 Task: Start a Sprint called Sprint0000000011 in Scrum Project Project0000000004 in Jira. Start a Sprint called Sprint0000000012 in Scrum Project Project0000000004 in Jira. Create a Scrum Project Project0000000005 in Jira. Create a Scrum Project Project0000000006 in Jira. Add prateek.ku2001@gmail.com as Team Member of Scrum Project Project0000000005 in Jira
Action: Mouse moved to (988, 439)
Screenshot: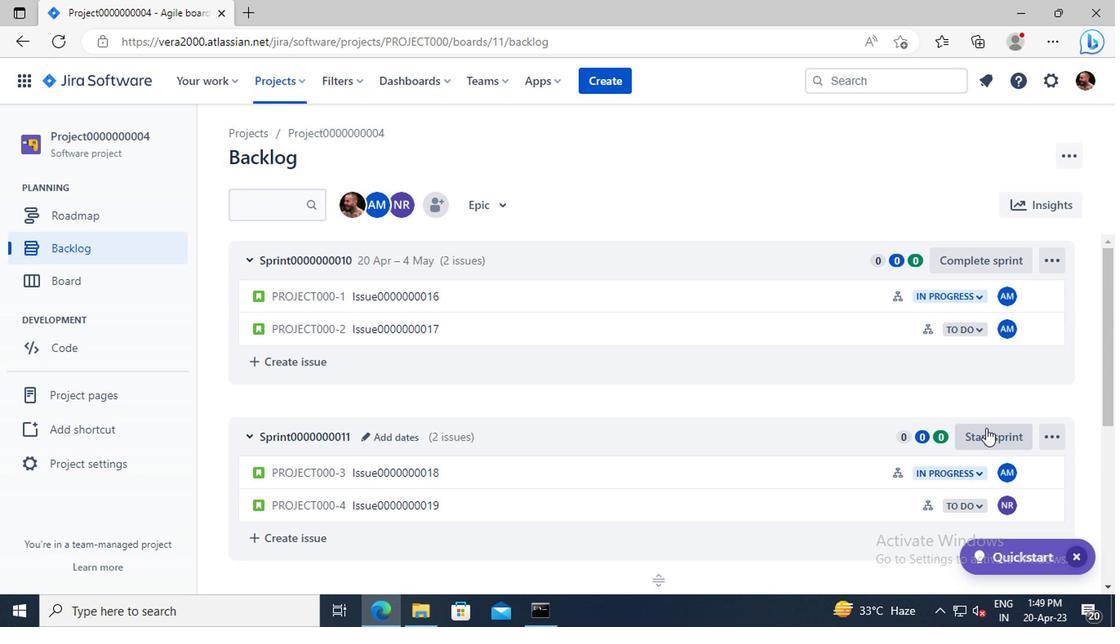 
Action: Mouse pressed left at (988, 439)
Screenshot: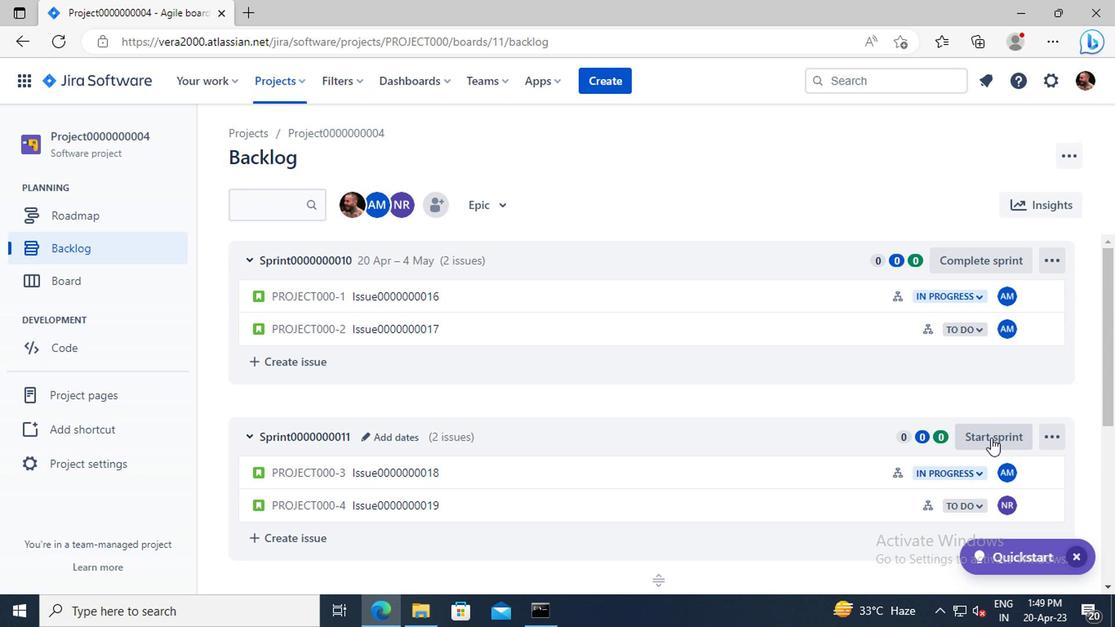 
Action: Mouse moved to (685, 421)
Screenshot: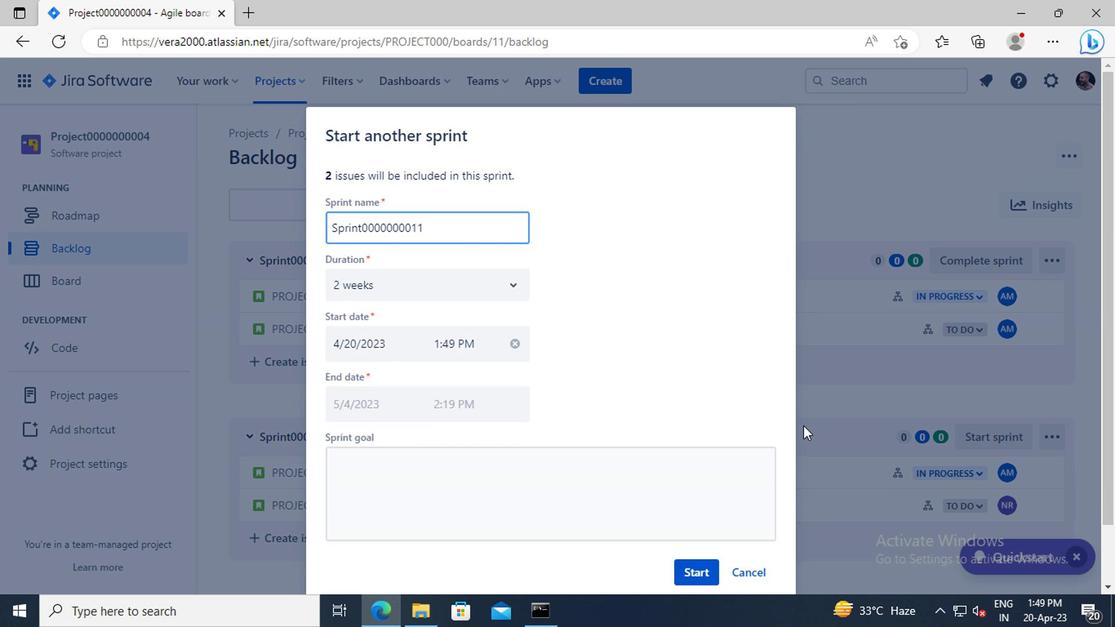
Action: Mouse scrolled (685, 420) with delta (0, -1)
Screenshot: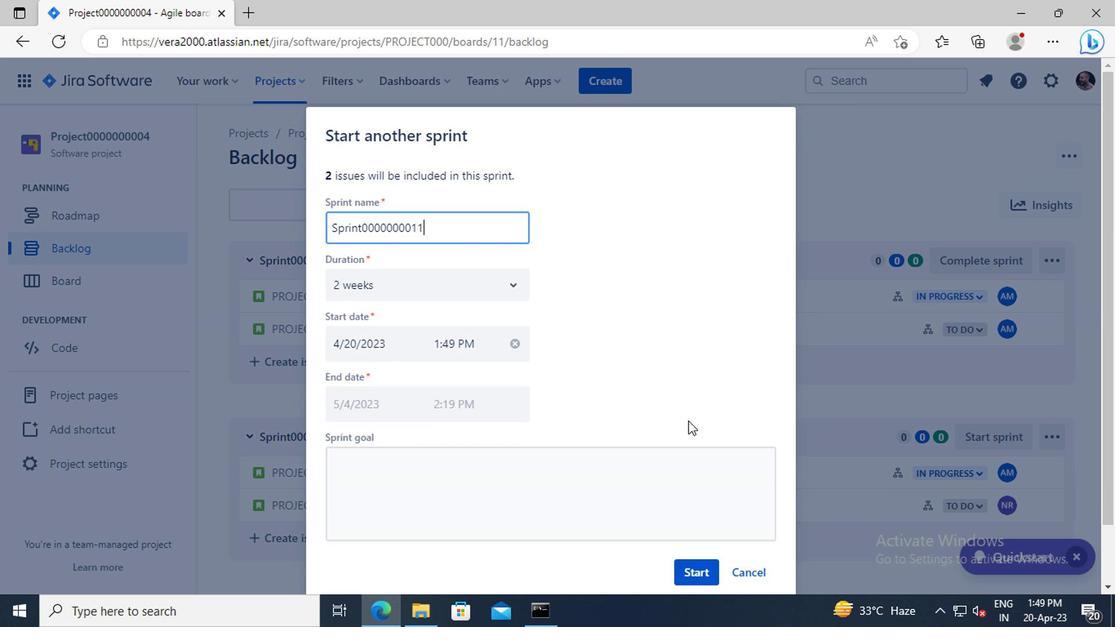
Action: Mouse moved to (704, 504)
Screenshot: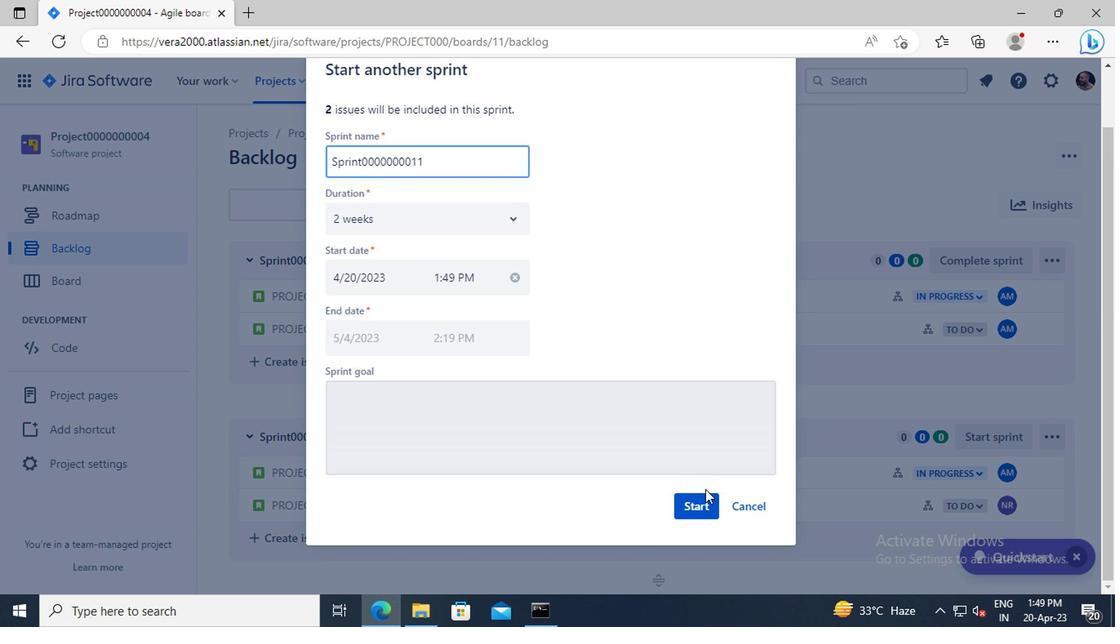 
Action: Mouse pressed left at (704, 504)
Screenshot: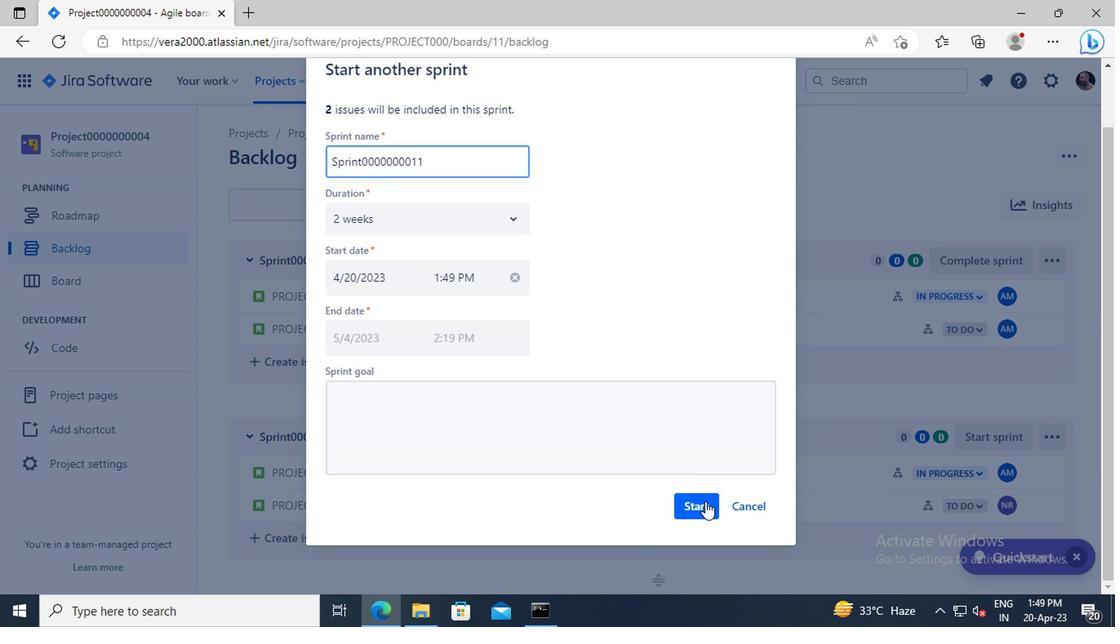 
Action: Mouse moved to (103, 245)
Screenshot: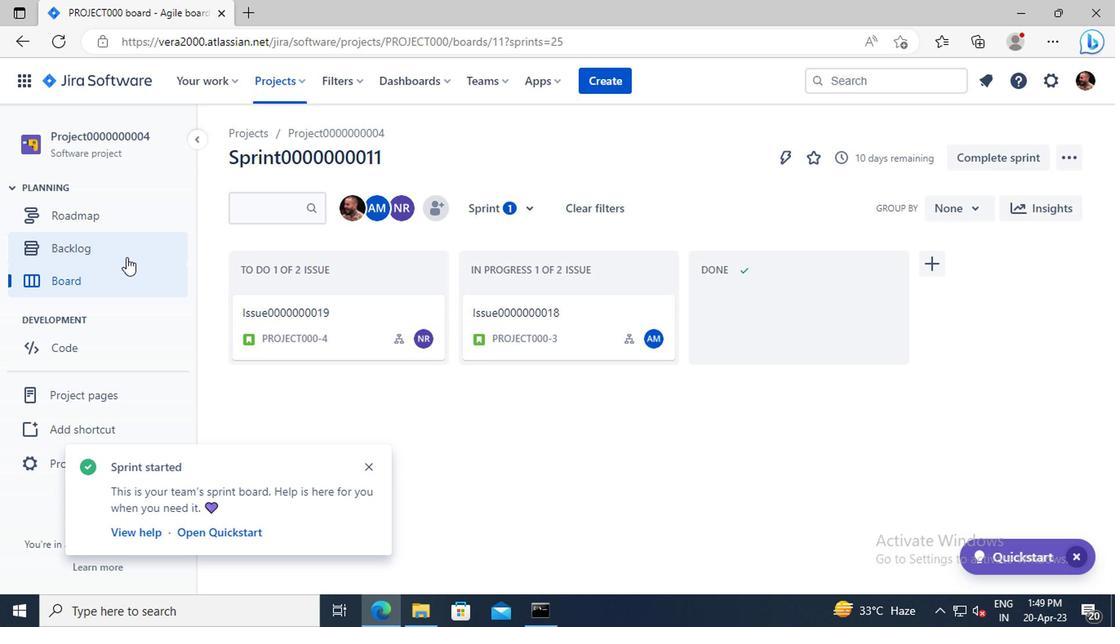 
Action: Mouse pressed left at (103, 245)
Screenshot: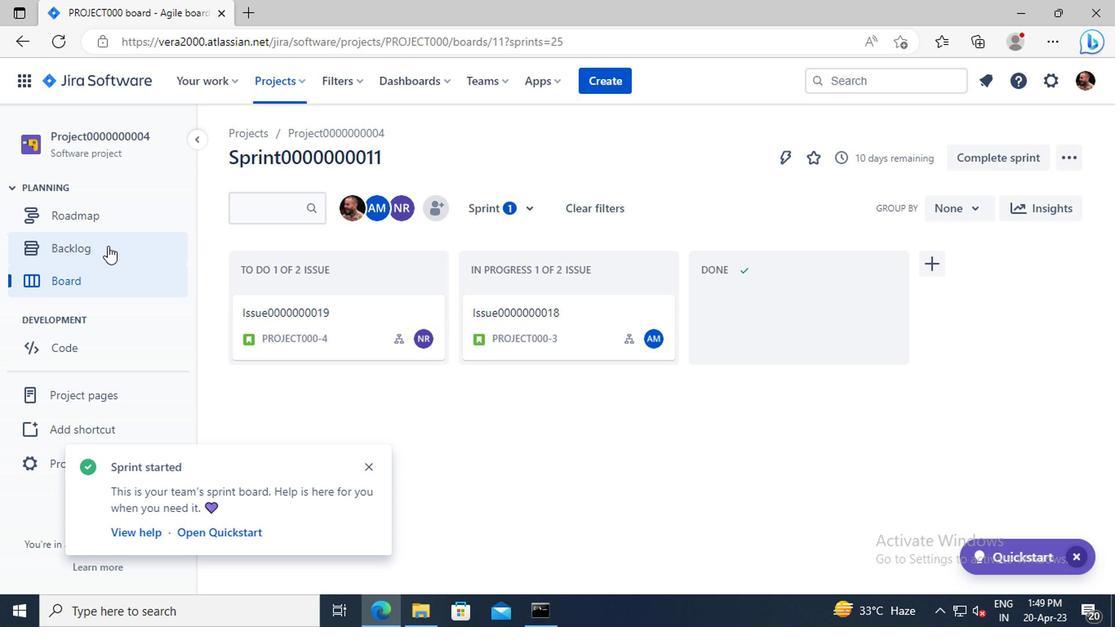 
Action: Mouse moved to (539, 301)
Screenshot: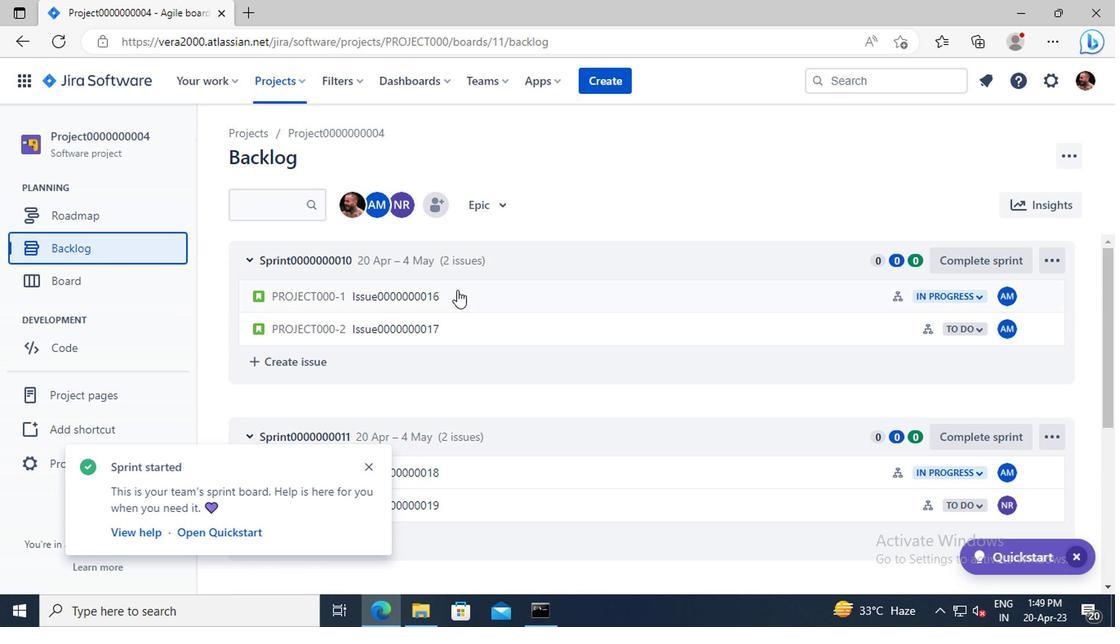 
Action: Mouse scrolled (539, 300) with delta (0, -1)
Screenshot: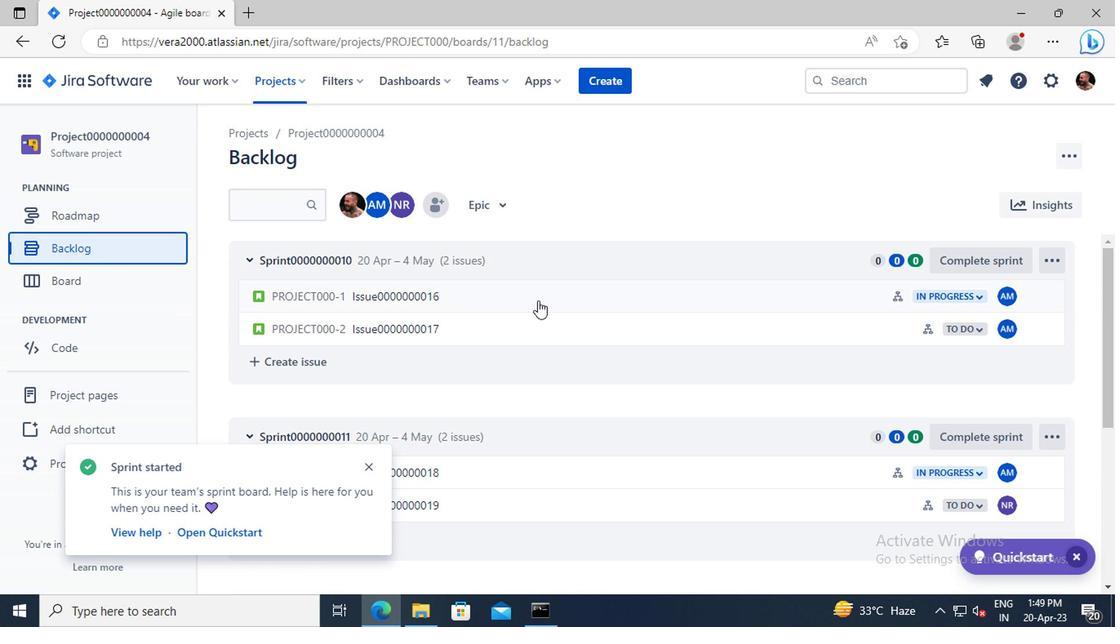 
Action: Mouse scrolled (539, 300) with delta (0, -1)
Screenshot: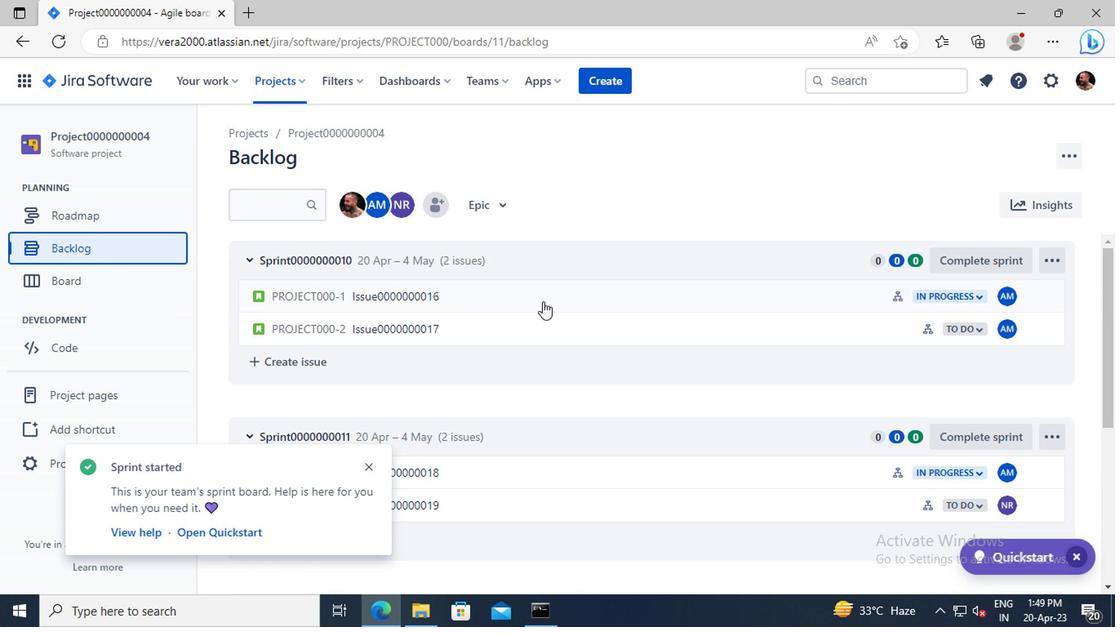 
Action: Mouse scrolled (539, 300) with delta (0, -1)
Screenshot: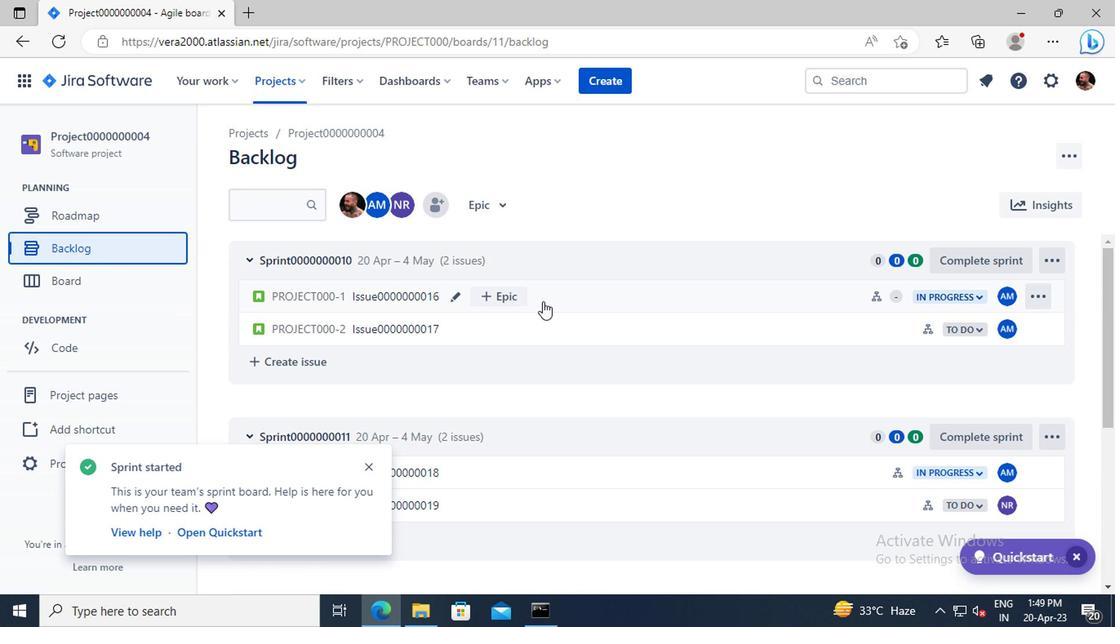
Action: Mouse scrolled (539, 300) with delta (0, -1)
Screenshot: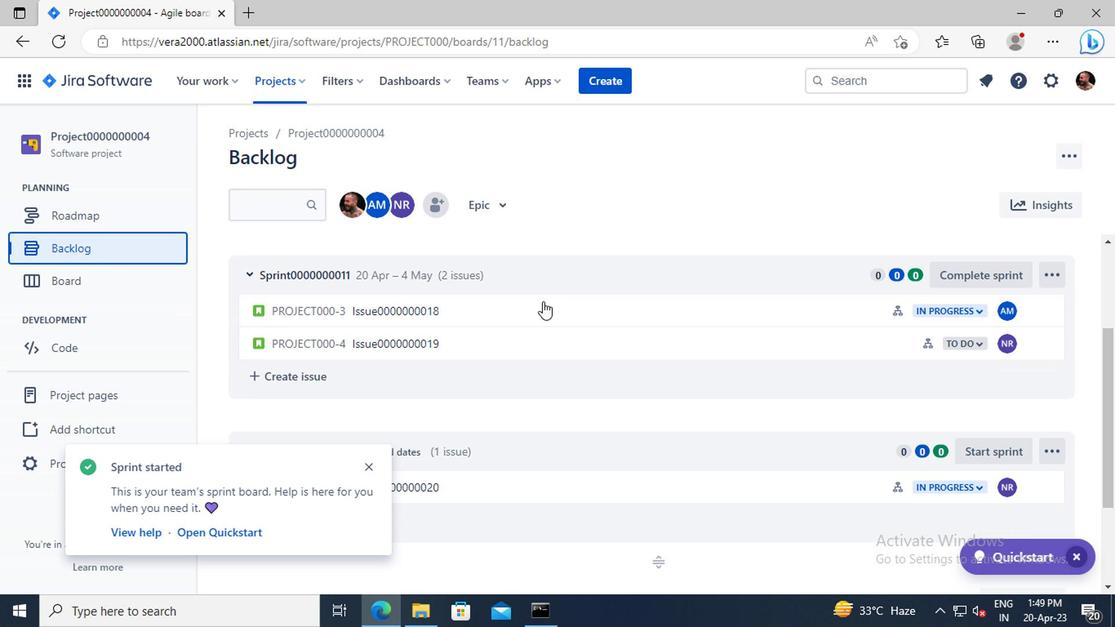 
Action: Mouse moved to (978, 395)
Screenshot: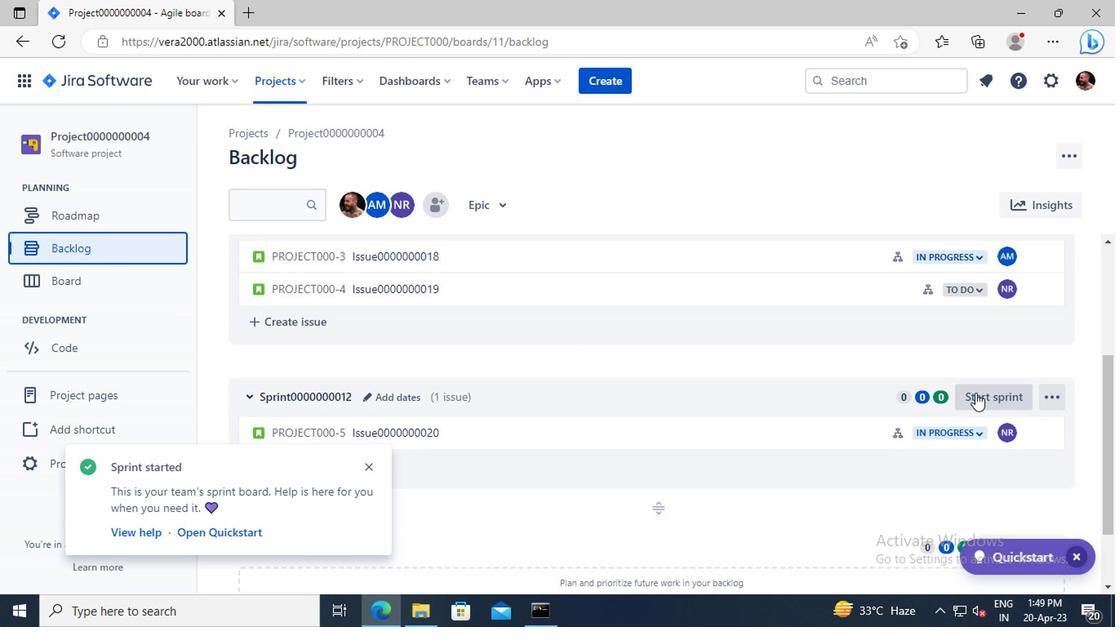 
Action: Mouse pressed left at (978, 395)
Screenshot: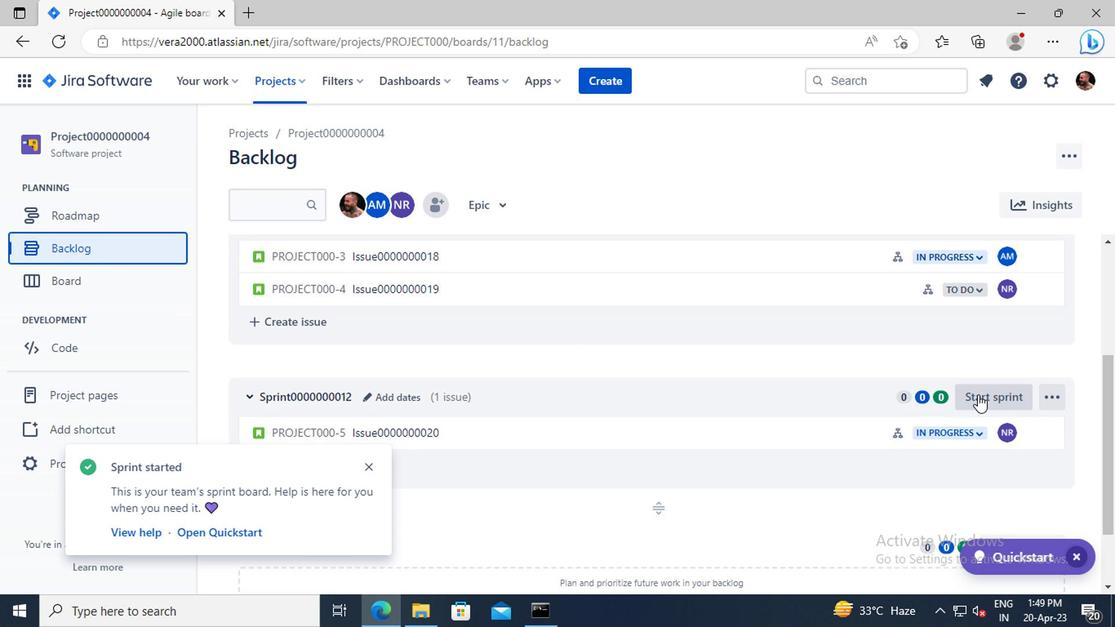 
Action: Mouse moved to (697, 363)
Screenshot: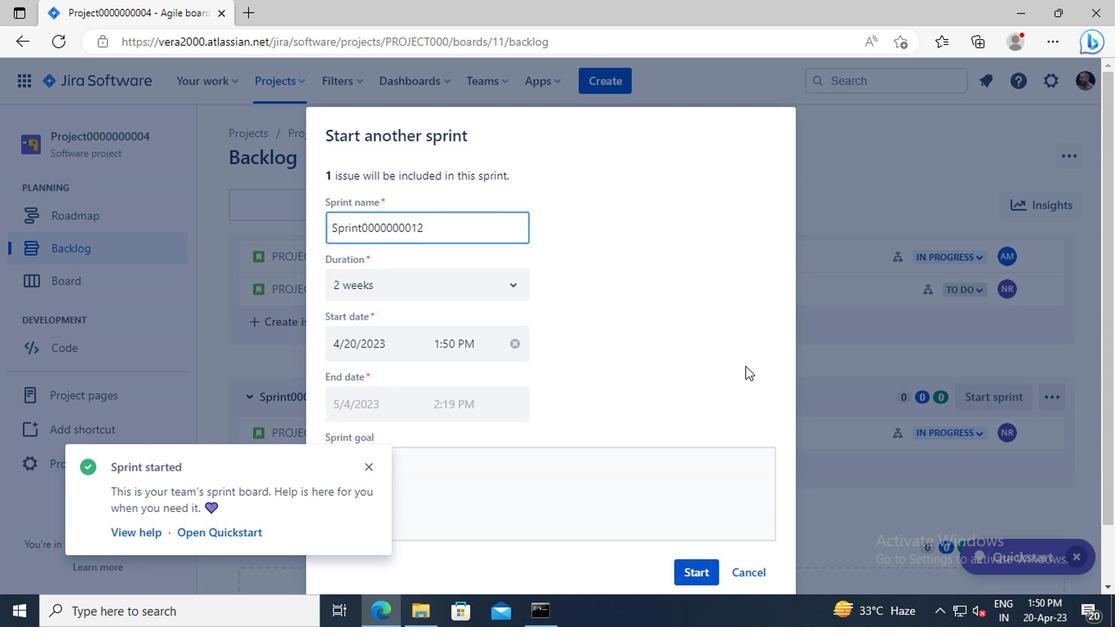 
Action: Mouse scrolled (697, 363) with delta (0, 0)
Screenshot: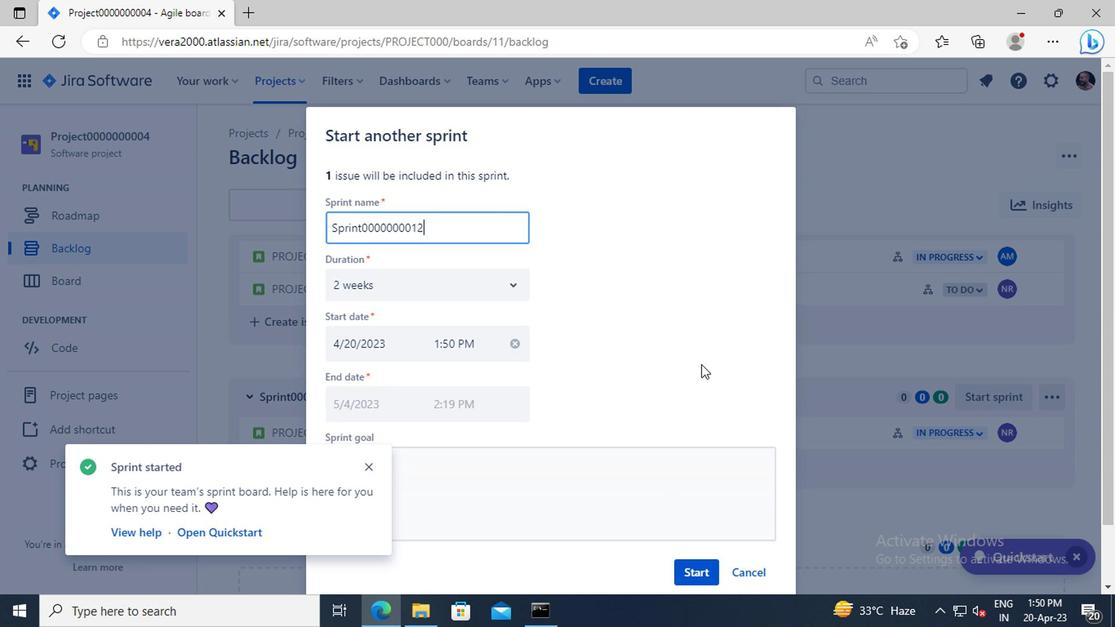 
Action: Mouse moved to (700, 507)
Screenshot: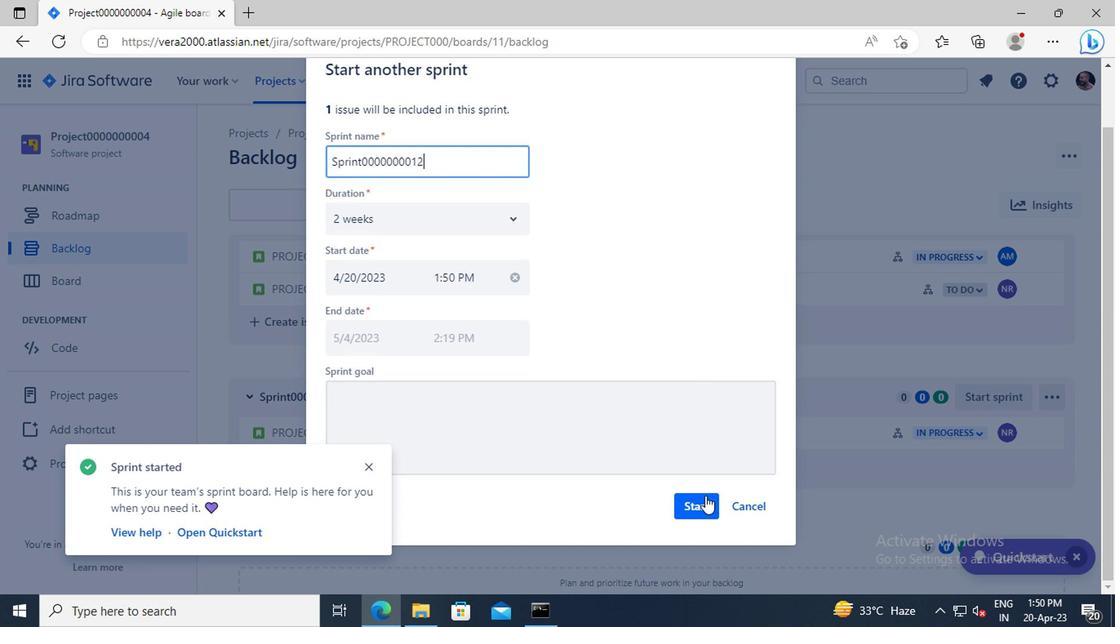 
Action: Mouse pressed left at (700, 507)
Screenshot: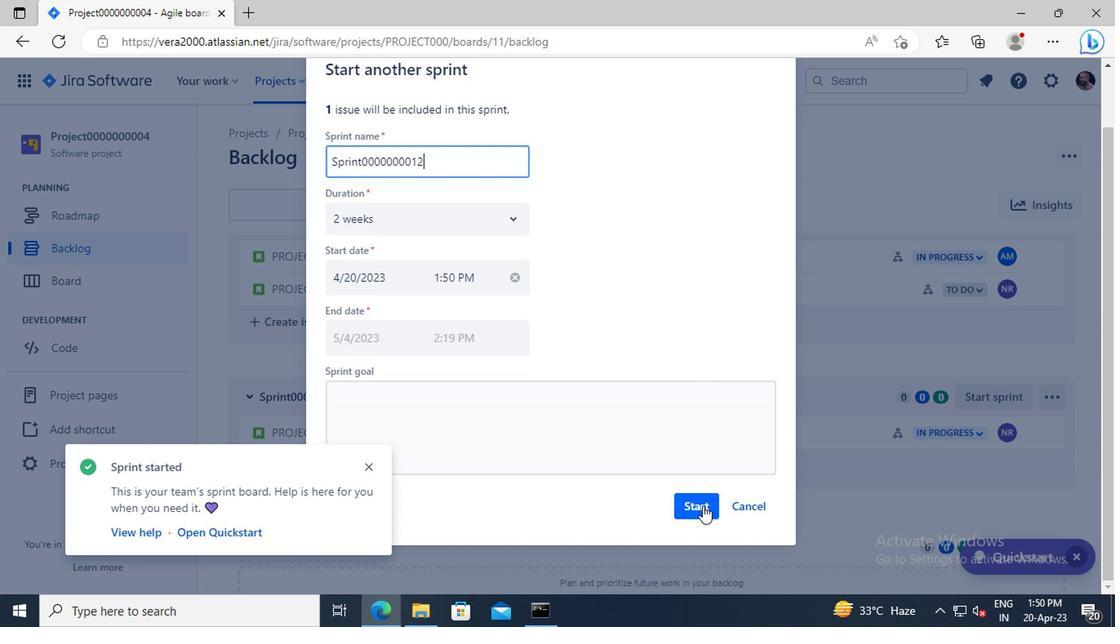 
Action: Mouse moved to (282, 79)
Screenshot: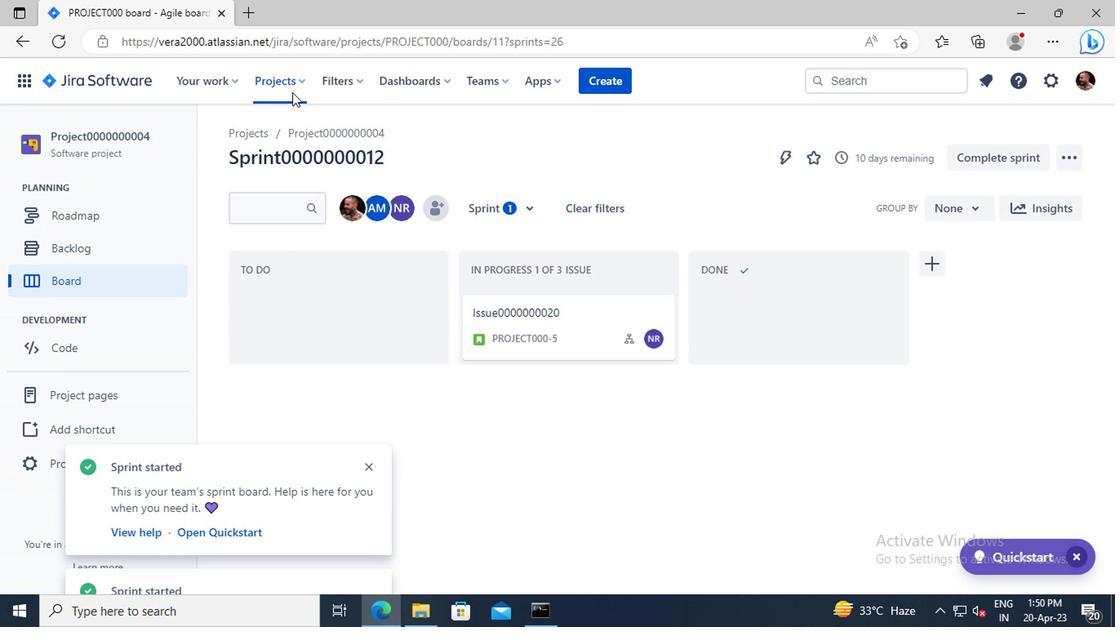 
Action: Mouse pressed left at (282, 79)
Screenshot: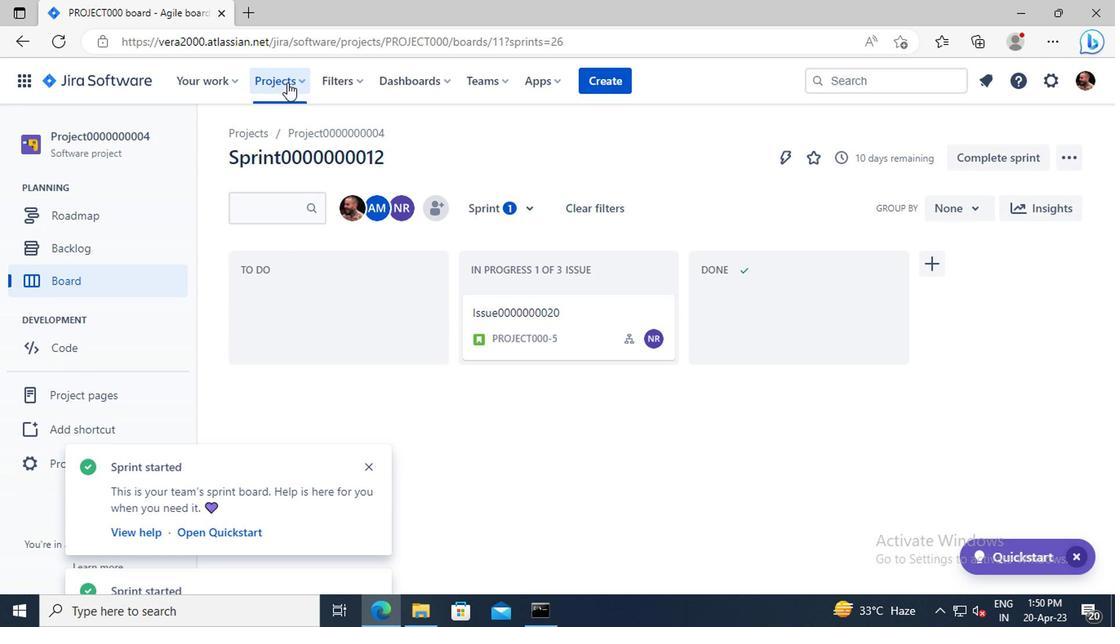 
Action: Mouse moved to (314, 364)
Screenshot: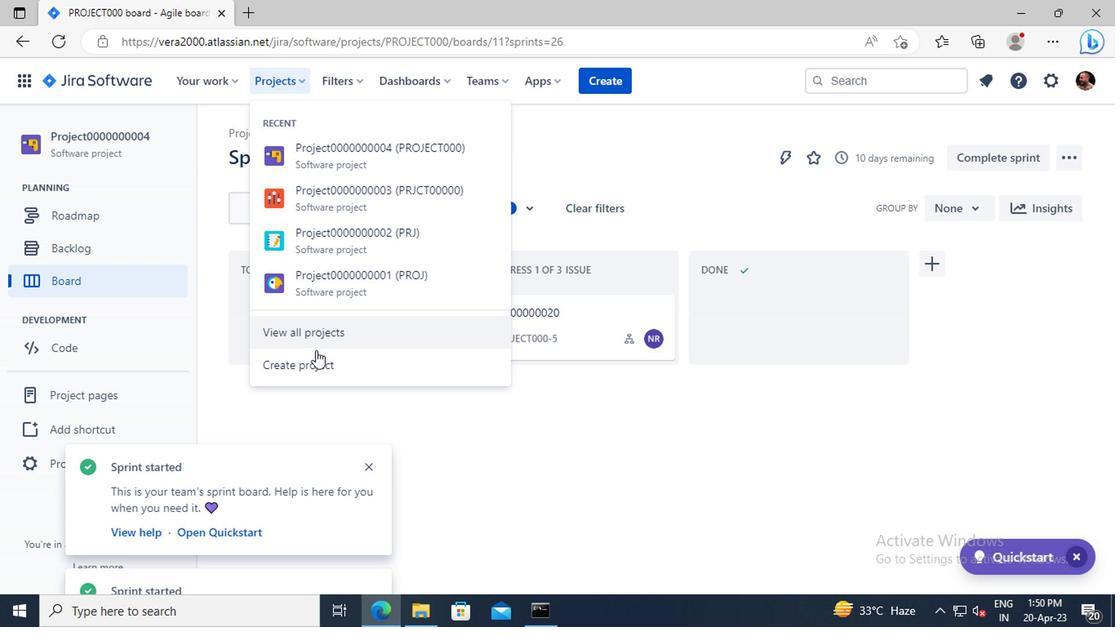 
Action: Mouse pressed left at (314, 364)
Screenshot: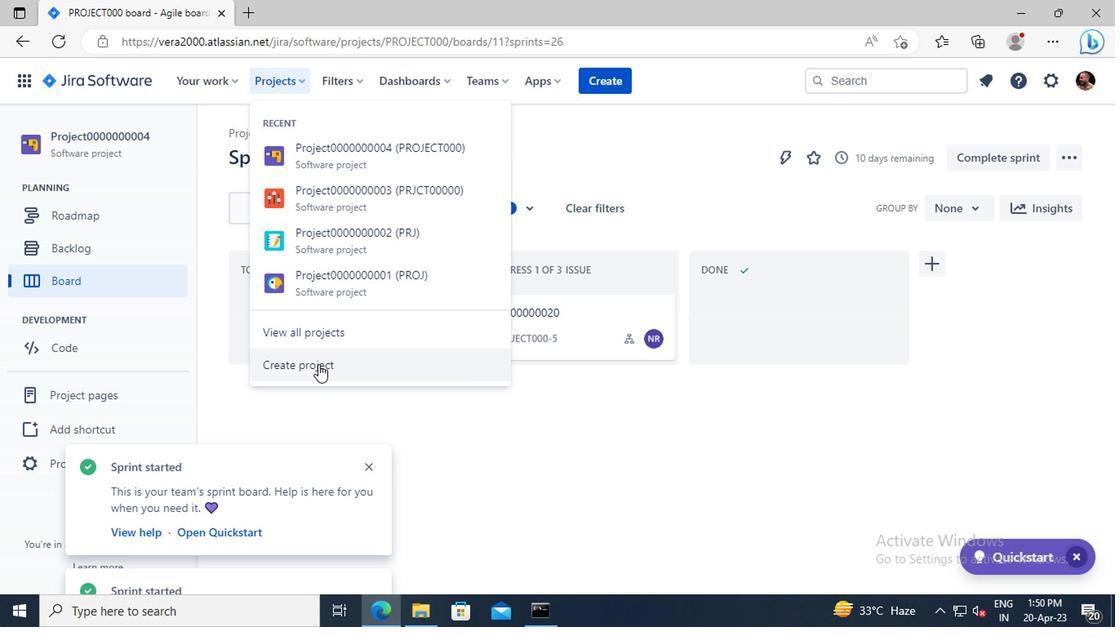 
Action: Mouse moved to (470, 408)
Screenshot: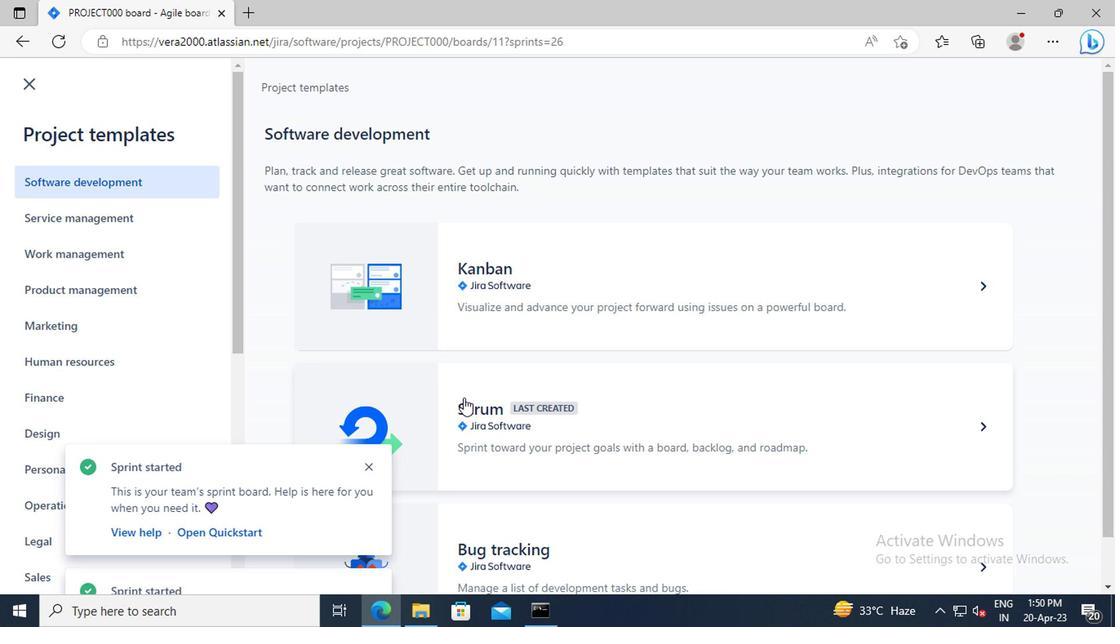 
Action: Mouse pressed left at (470, 408)
Screenshot: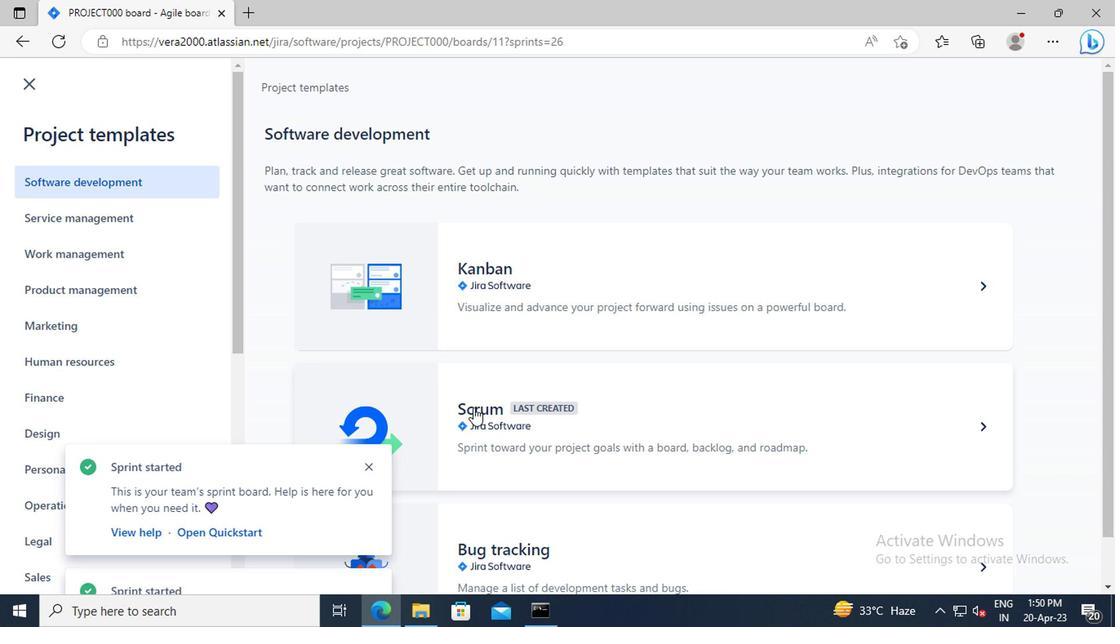 
Action: Mouse moved to (966, 552)
Screenshot: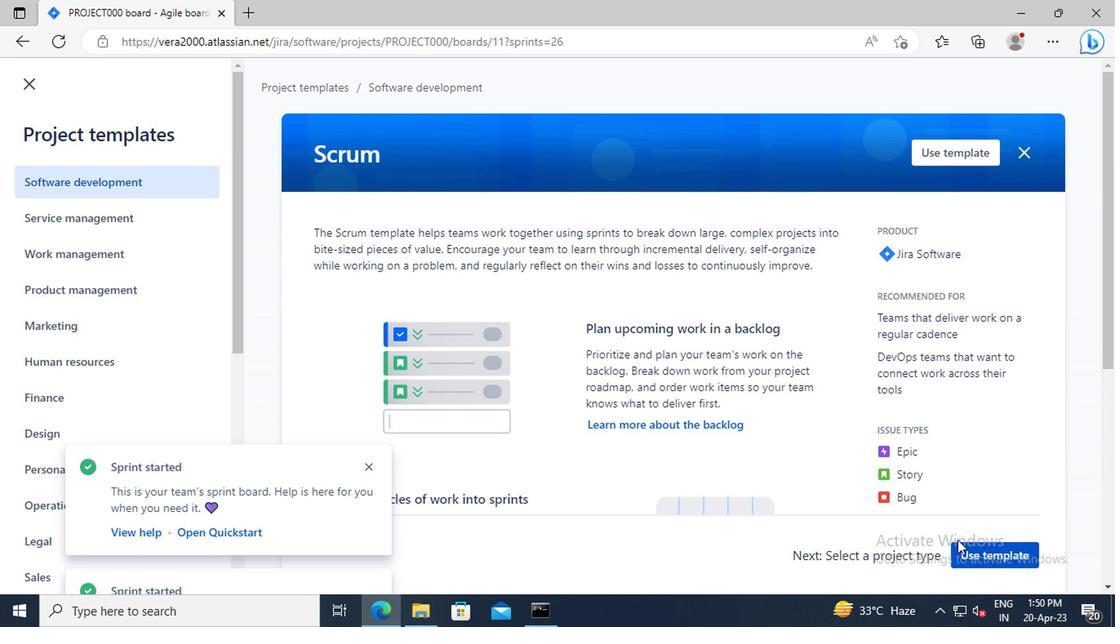 
Action: Mouse pressed left at (966, 552)
Screenshot: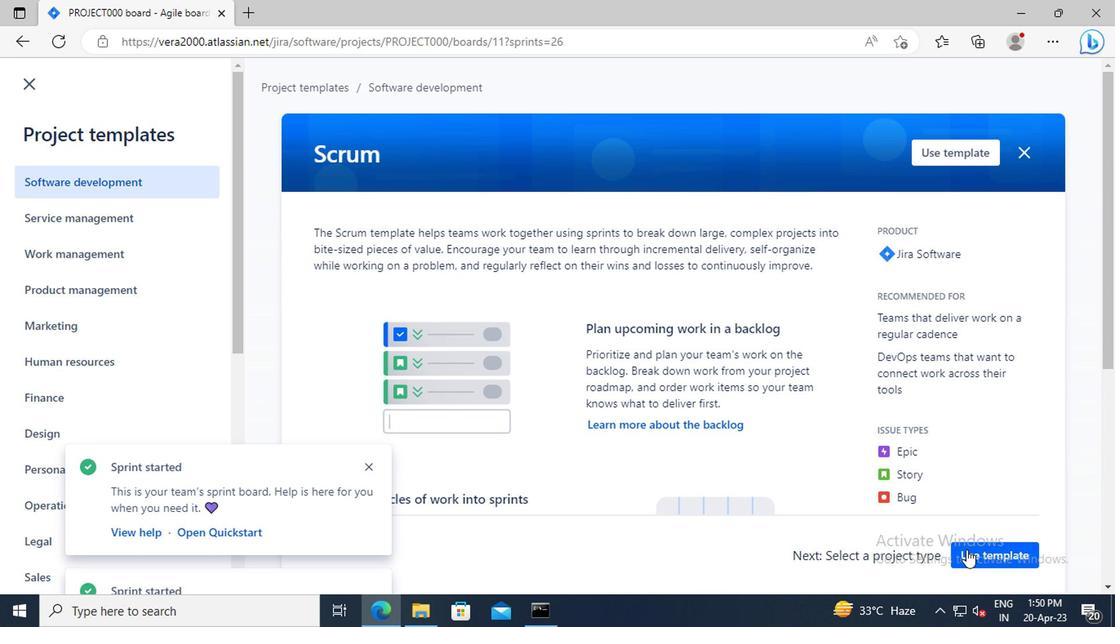 
Action: Mouse moved to (425, 540)
Screenshot: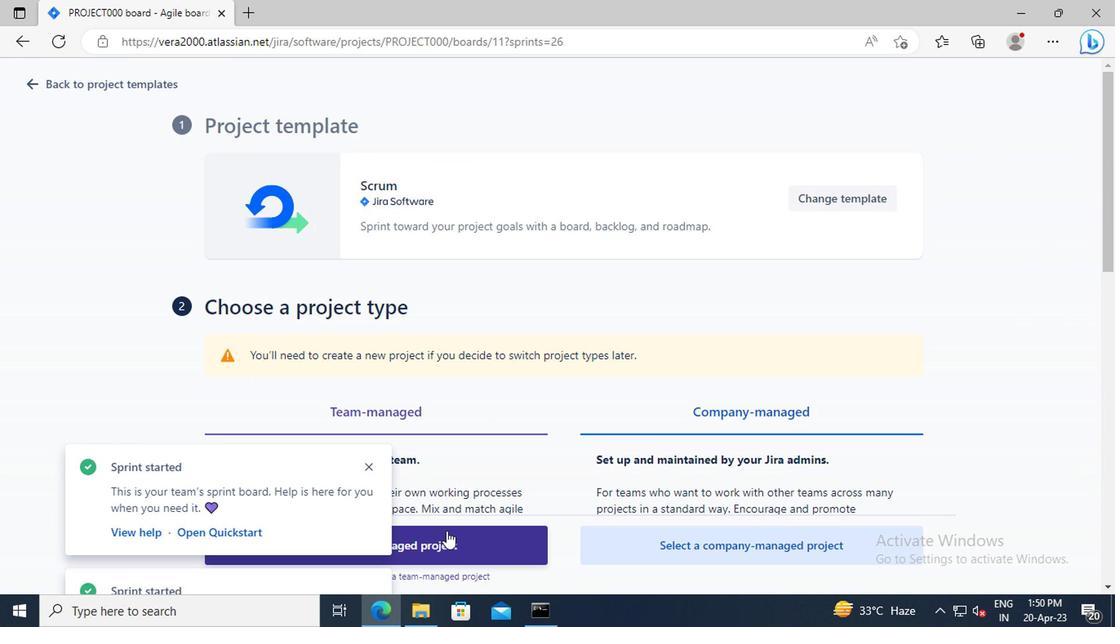 
Action: Mouse pressed left at (425, 540)
Screenshot: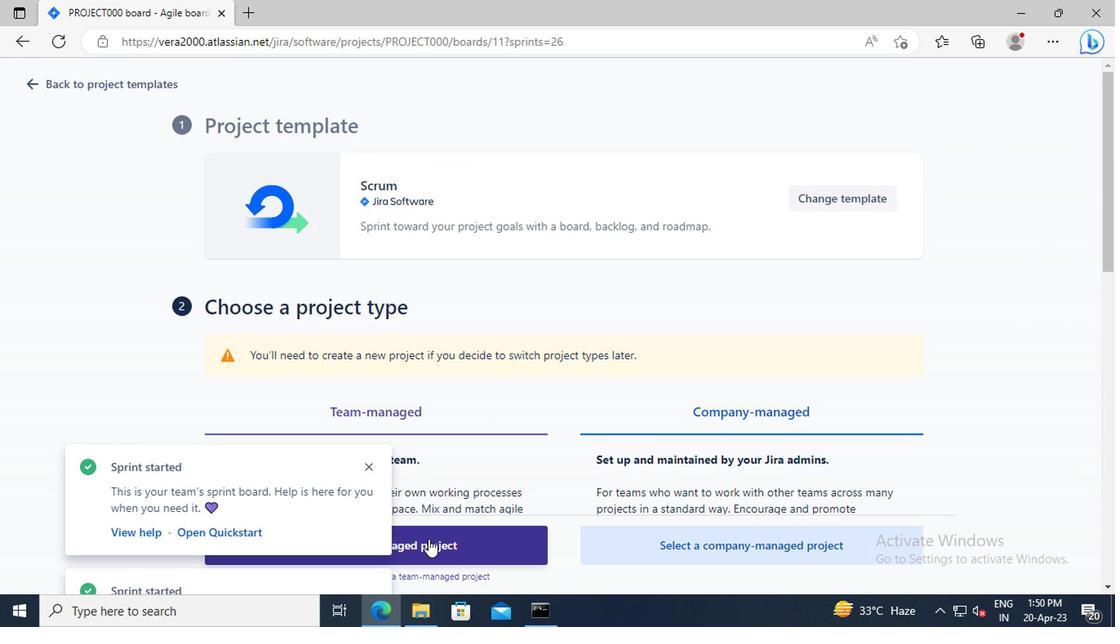 
Action: Mouse moved to (268, 256)
Screenshot: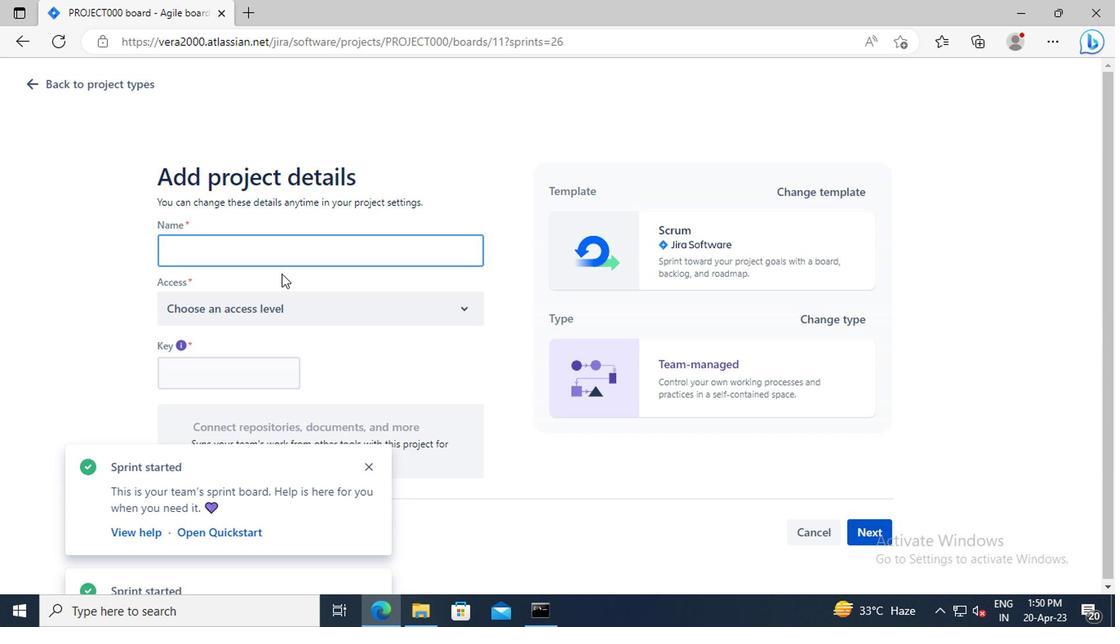 
Action: Mouse pressed left at (268, 256)
Screenshot: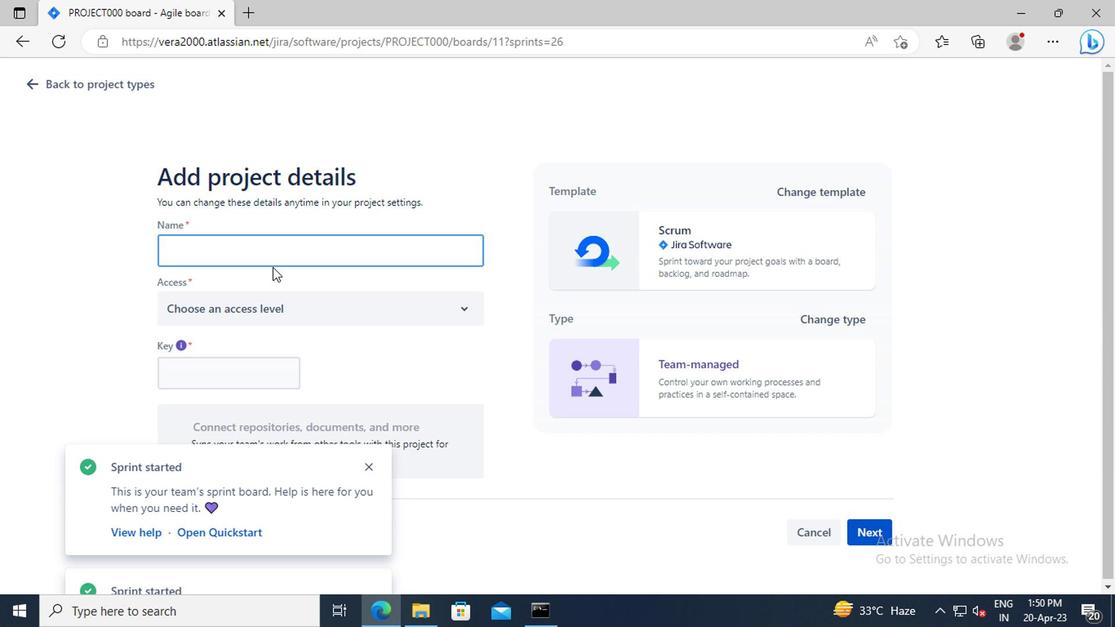 
Action: Key pressed <Key.shift>P
Screenshot: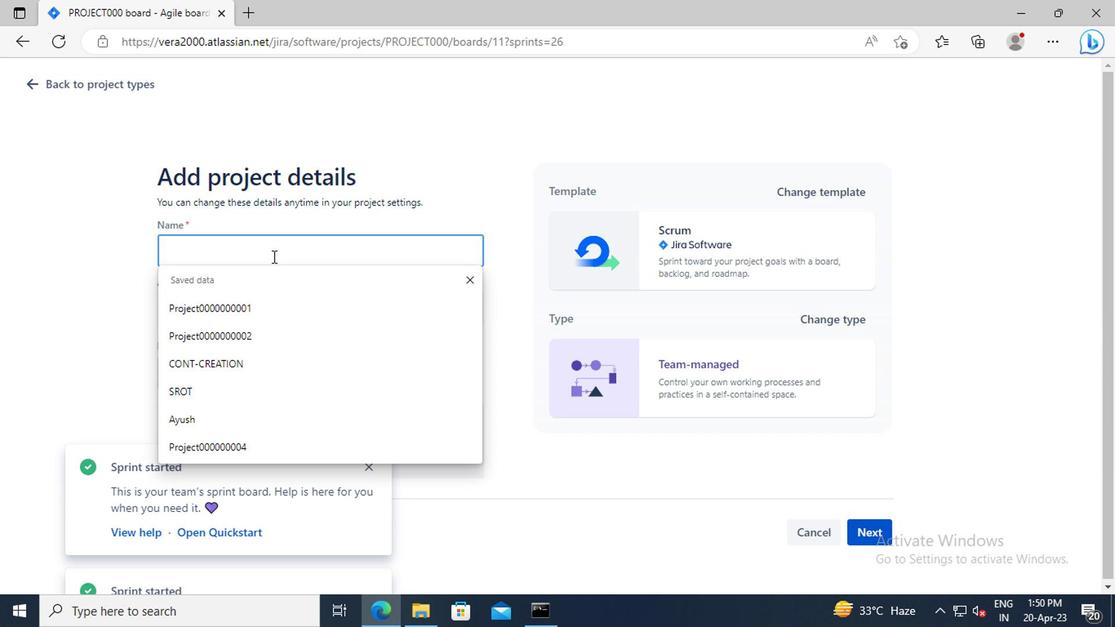 
Action: Mouse moved to (268, 255)
Screenshot: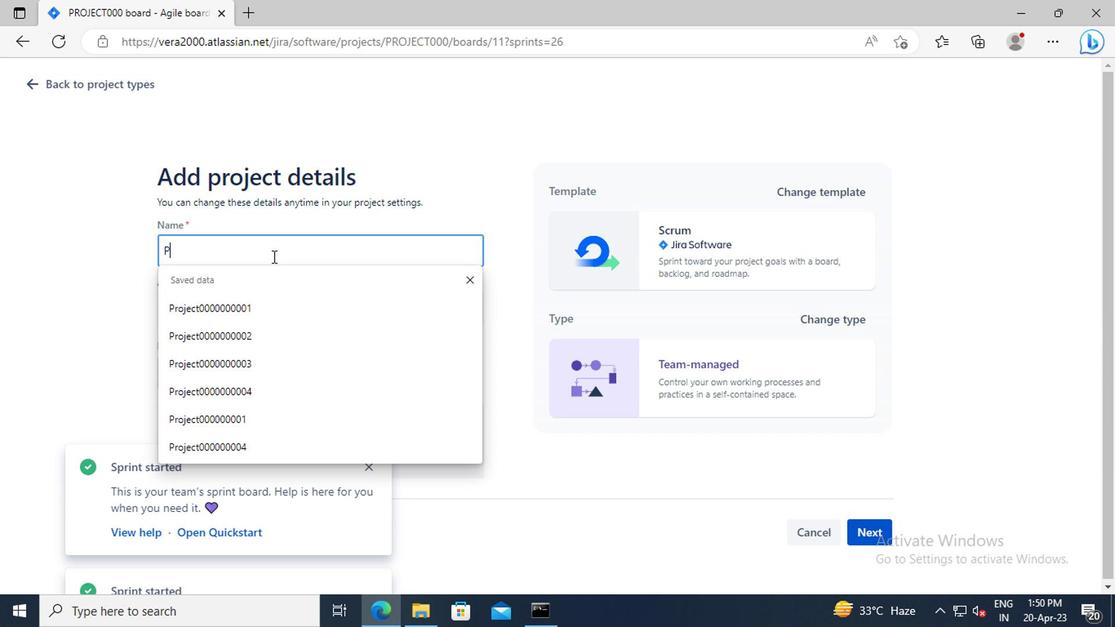 
Action: Key pressed ROJECT0000000005
Screenshot: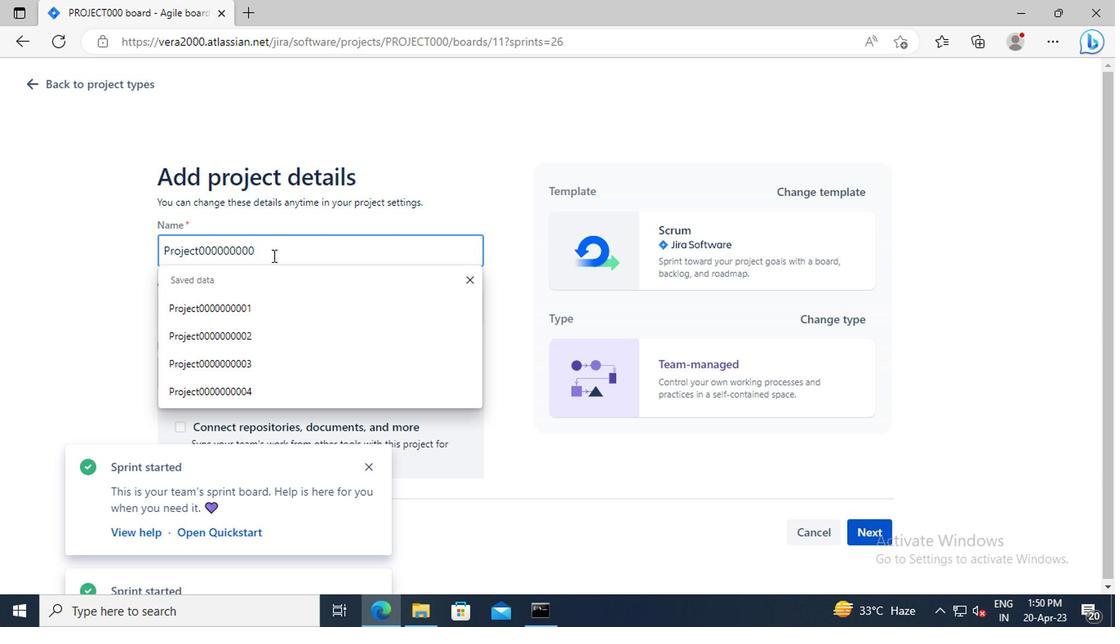 
Action: Mouse moved to (254, 301)
Screenshot: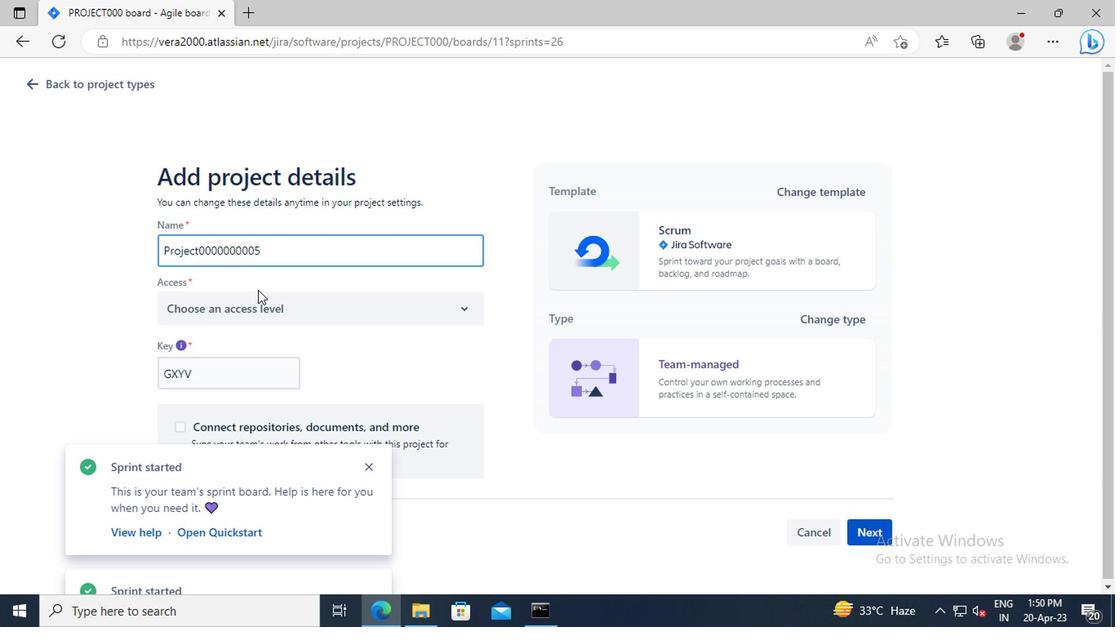 
Action: Mouse pressed left at (254, 301)
Screenshot: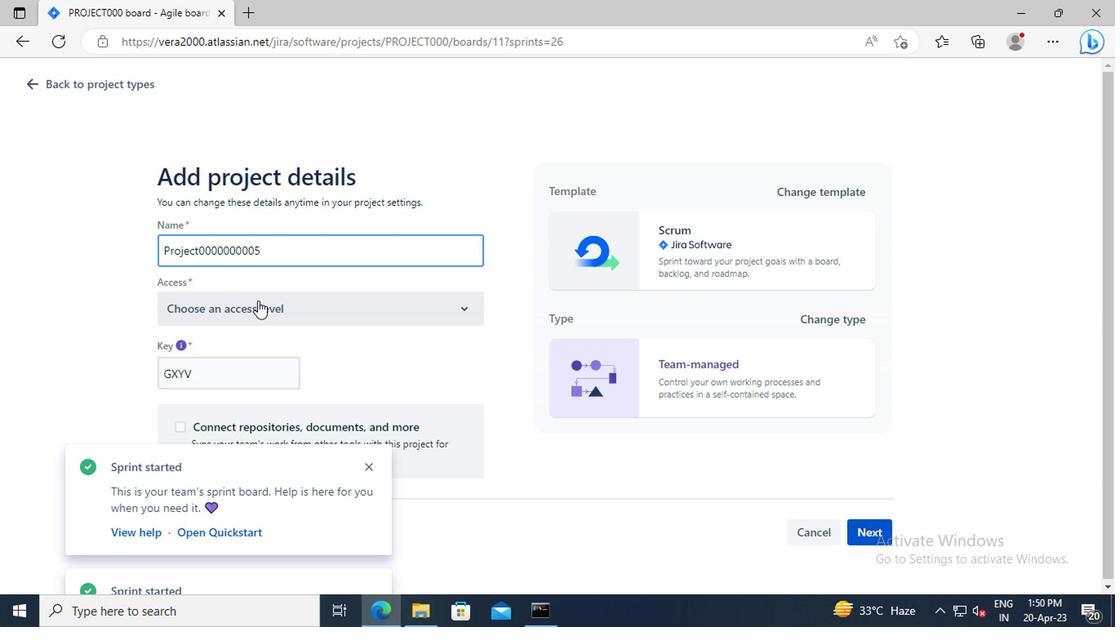 
Action: Mouse moved to (262, 357)
Screenshot: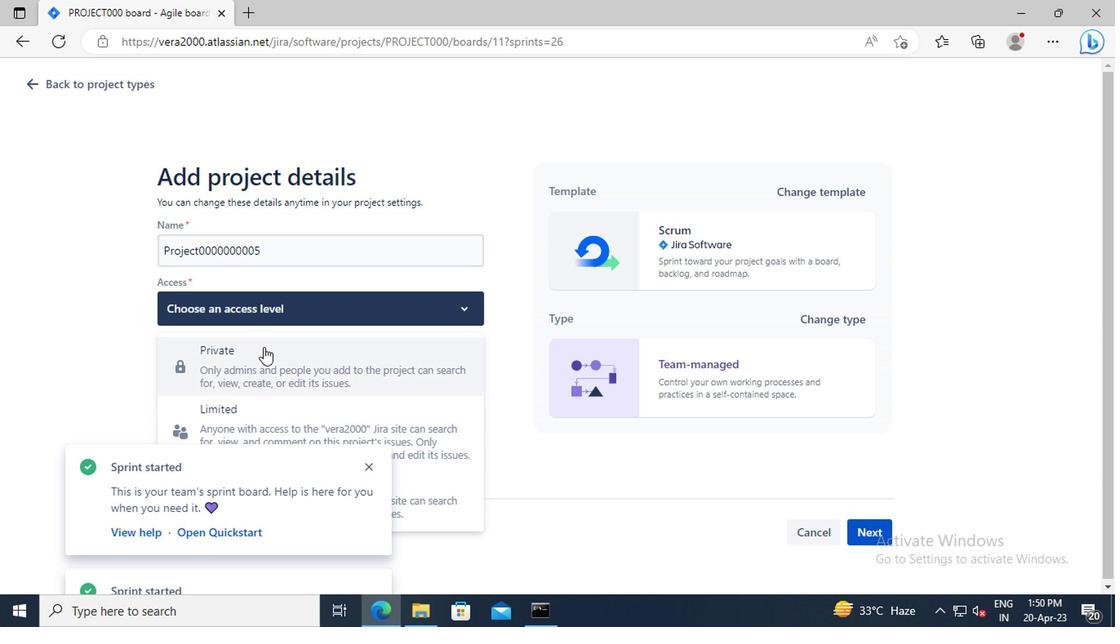 
Action: Mouse pressed left at (262, 357)
Screenshot: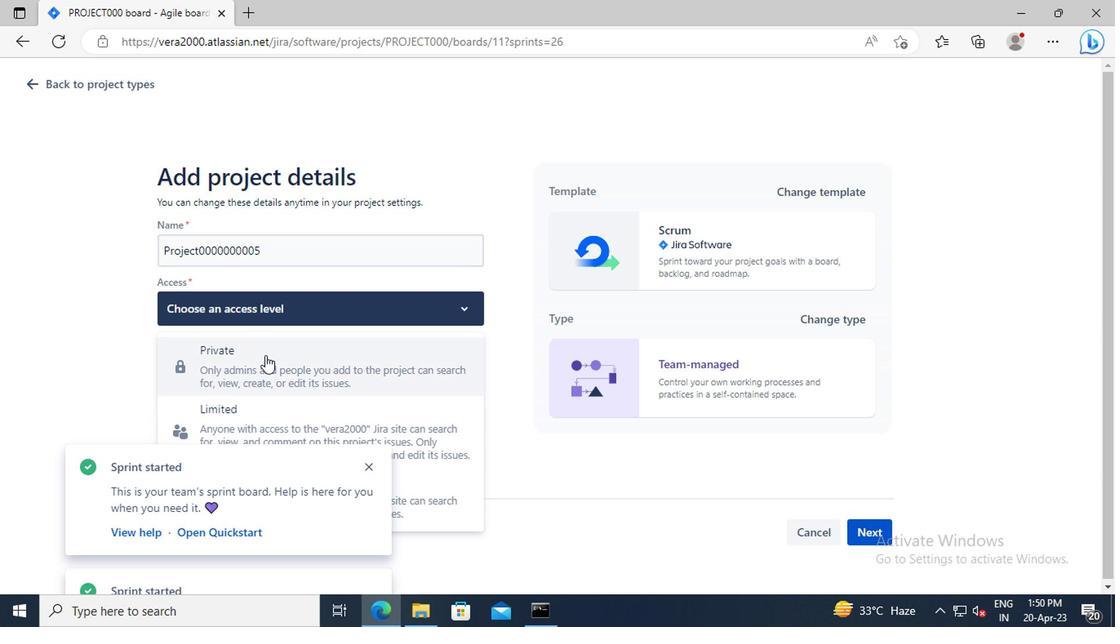 
Action: Mouse moved to (861, 526)
Screenshot: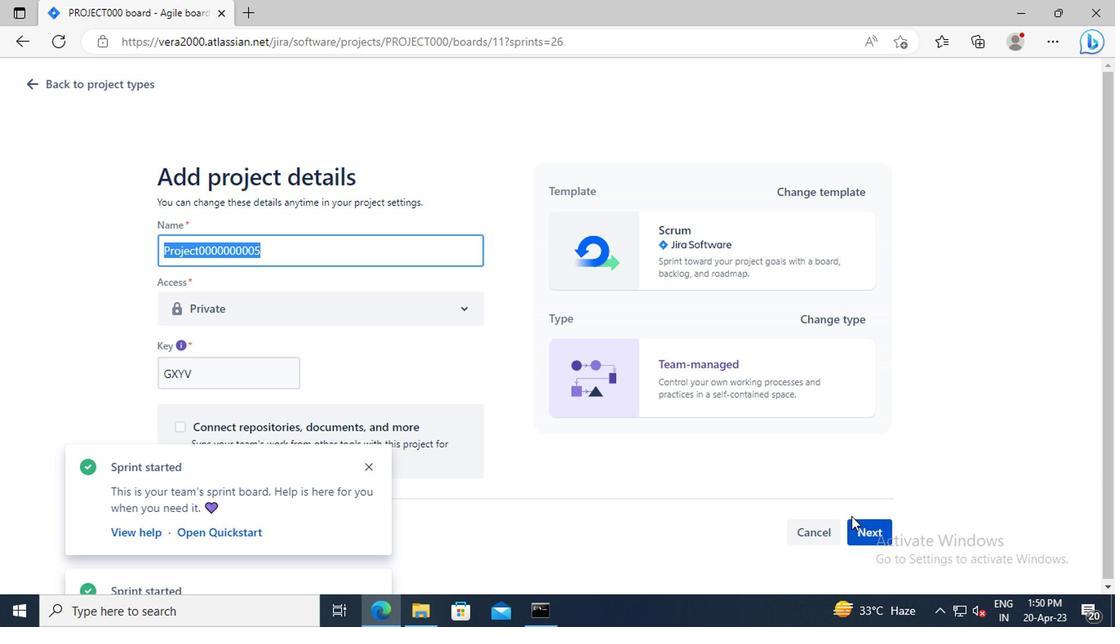 
Action: Mouse pressed left at (861, 526)
Screenshot: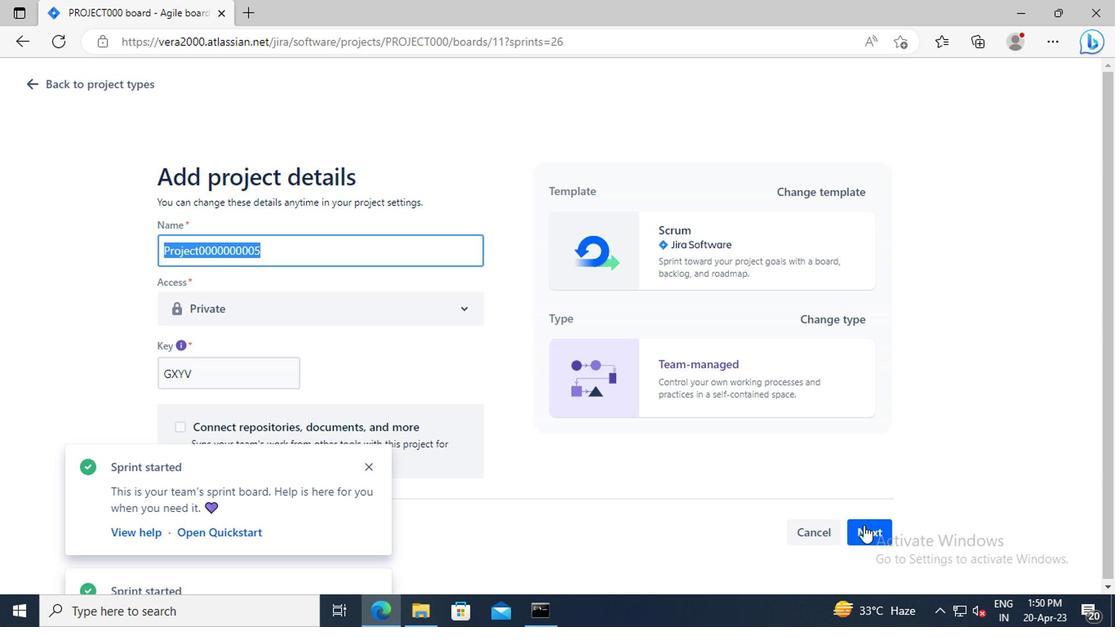 
Action: Mouse moved to (743, 430)
Screenshot: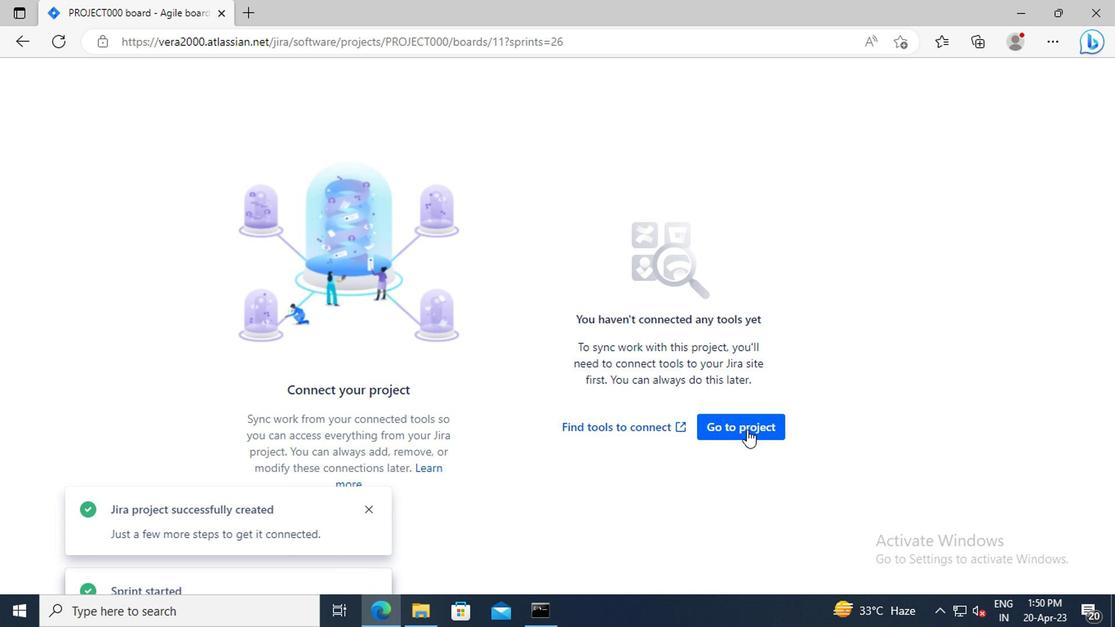 
Action: Mouse pressed left at (743, 430)
Screenshot: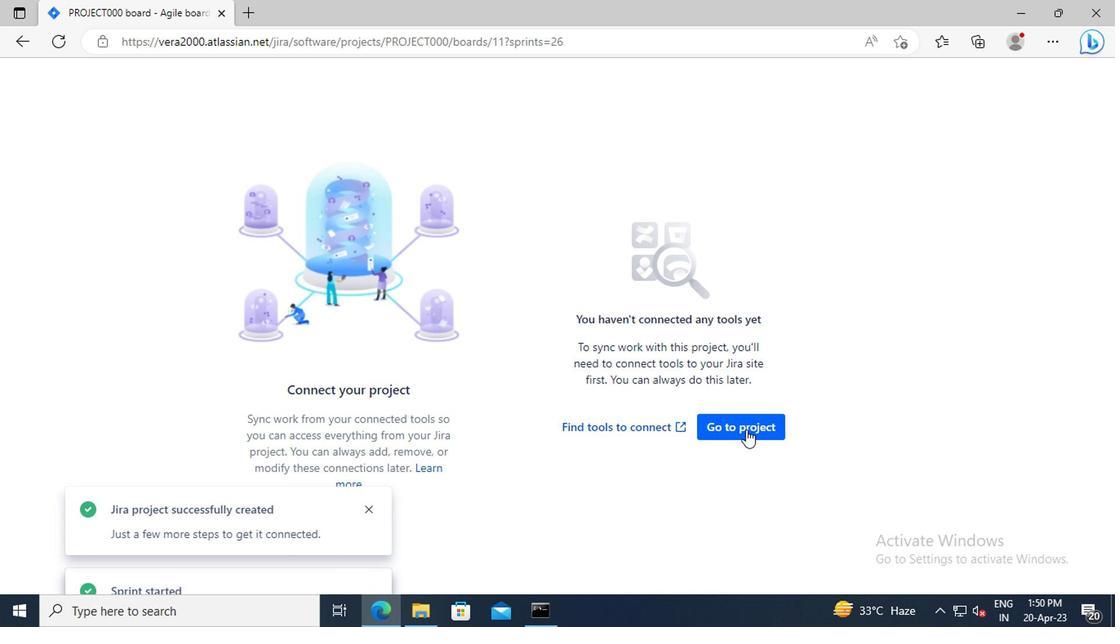
Action: Mouse moved to (289, 77)
Screenshot: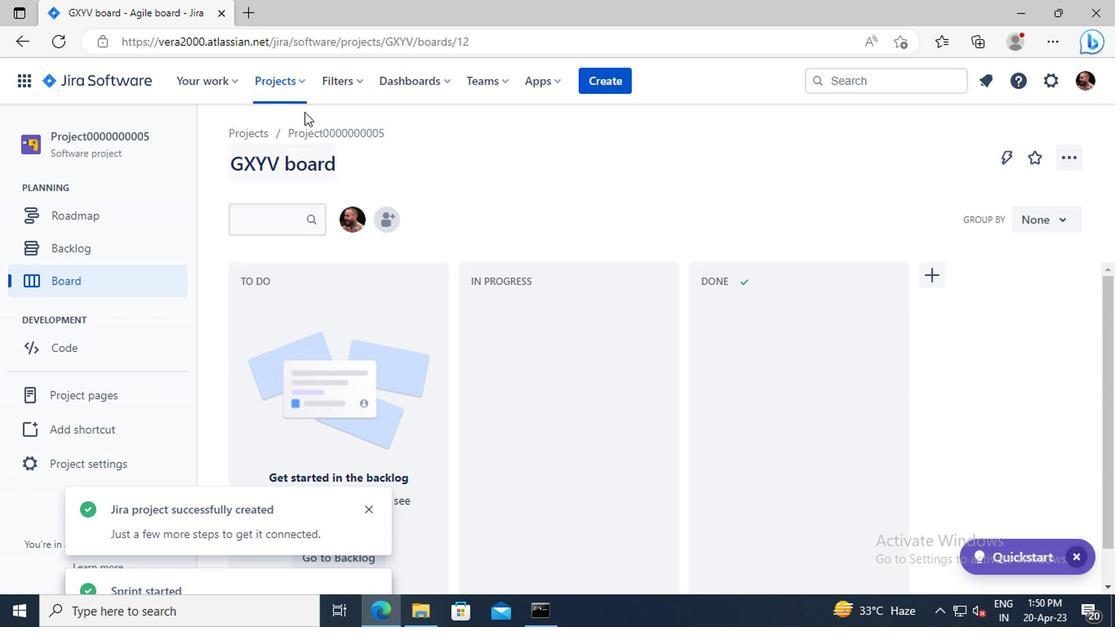 
Action: Mouse pressed left at (289, 77)
Screenshot: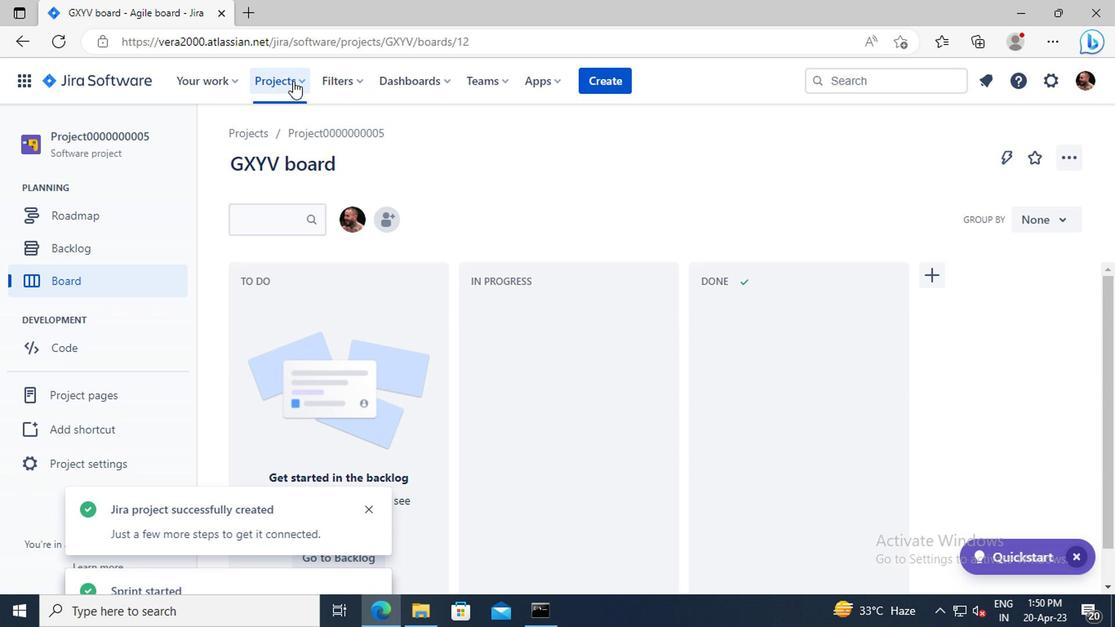 
Action: Mouse moved to (310, 406)
Screenshot: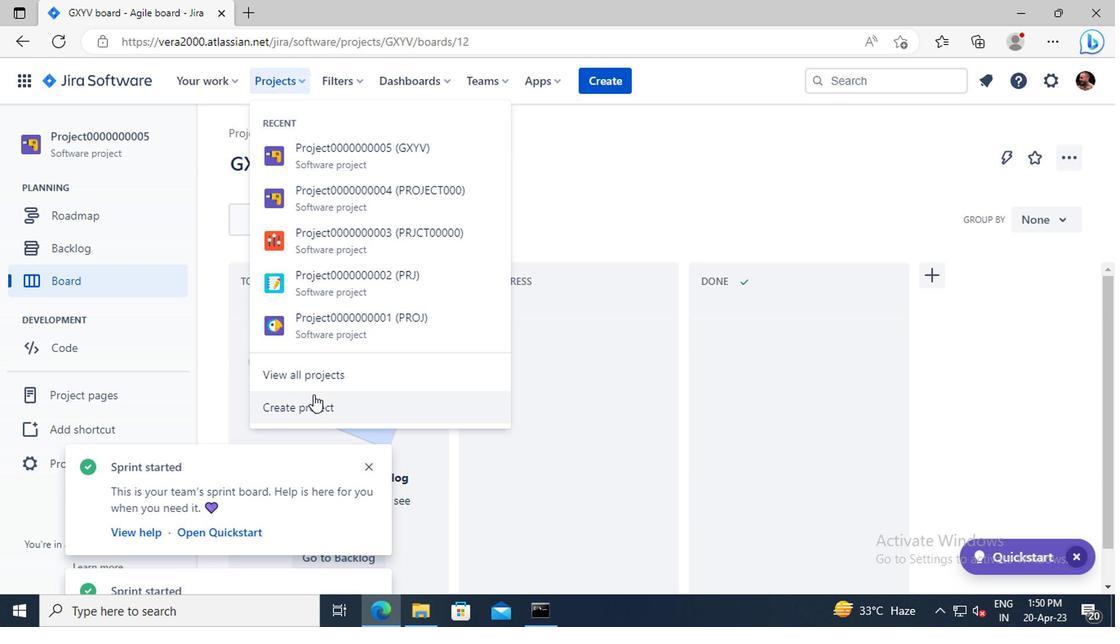 
Action: Mouse pressed left at (310, 406)
Screenshot: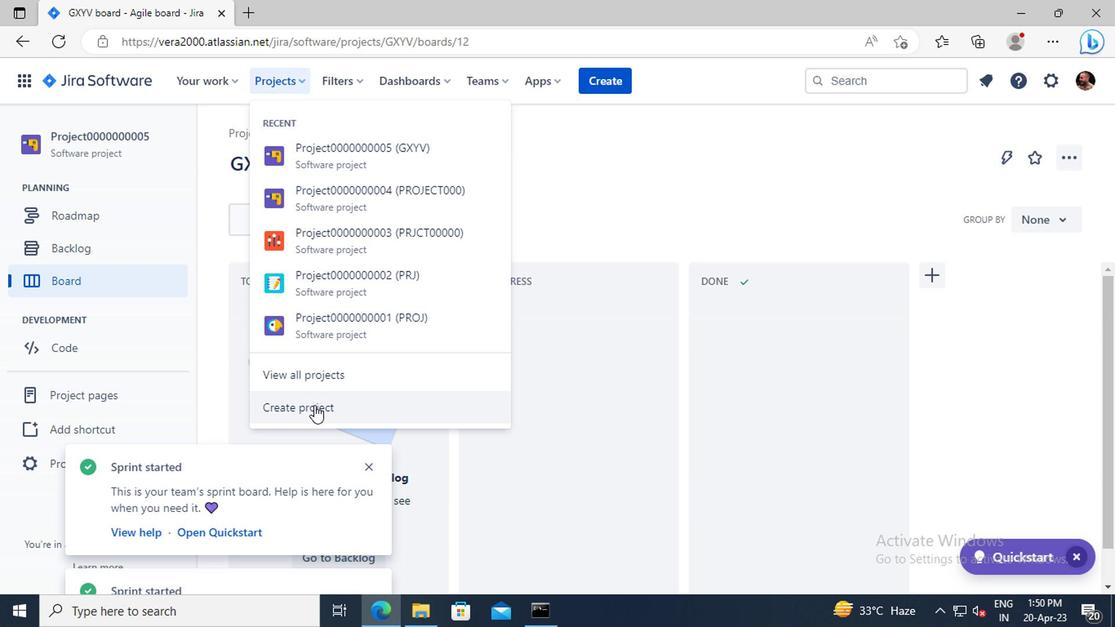 
Action: Mouse moved to (490, 414)
Screenshot: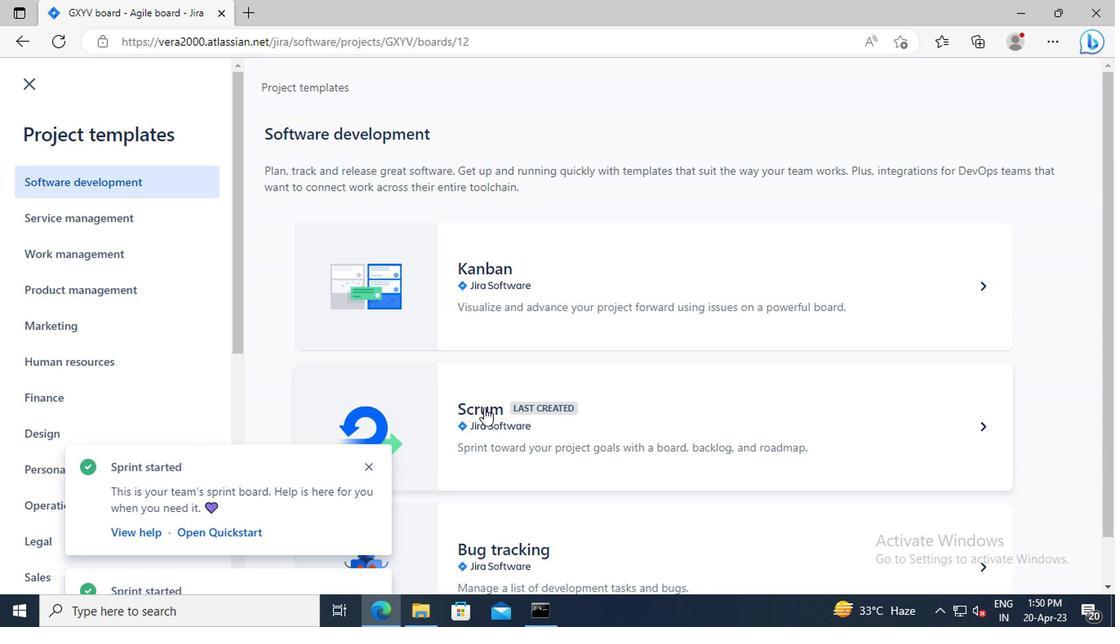 
Action: Mouse pressed left at (490, 414)
Screenshot: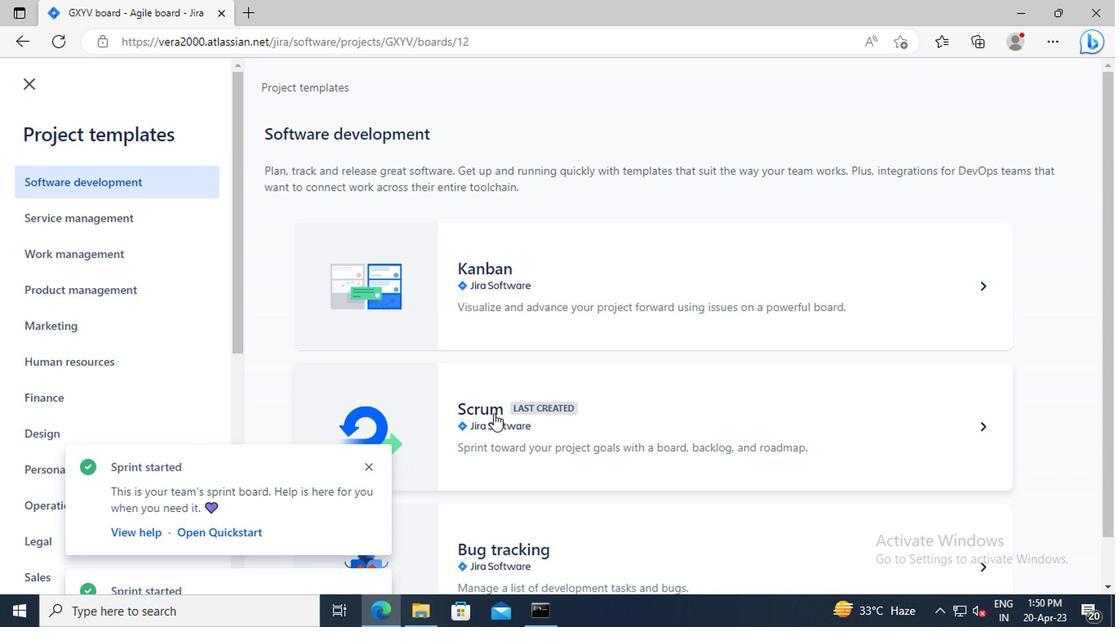 
Action: Mouse moved to (980, 549)
Screenshot: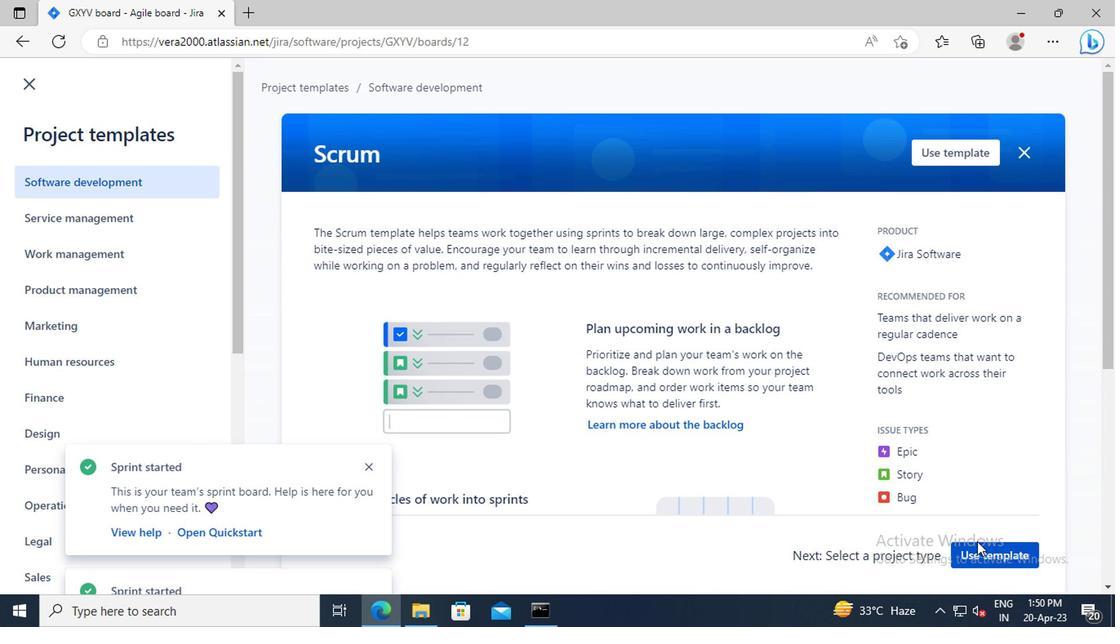 
Action: Mouse pressed left at (980, 549)
Screenshot: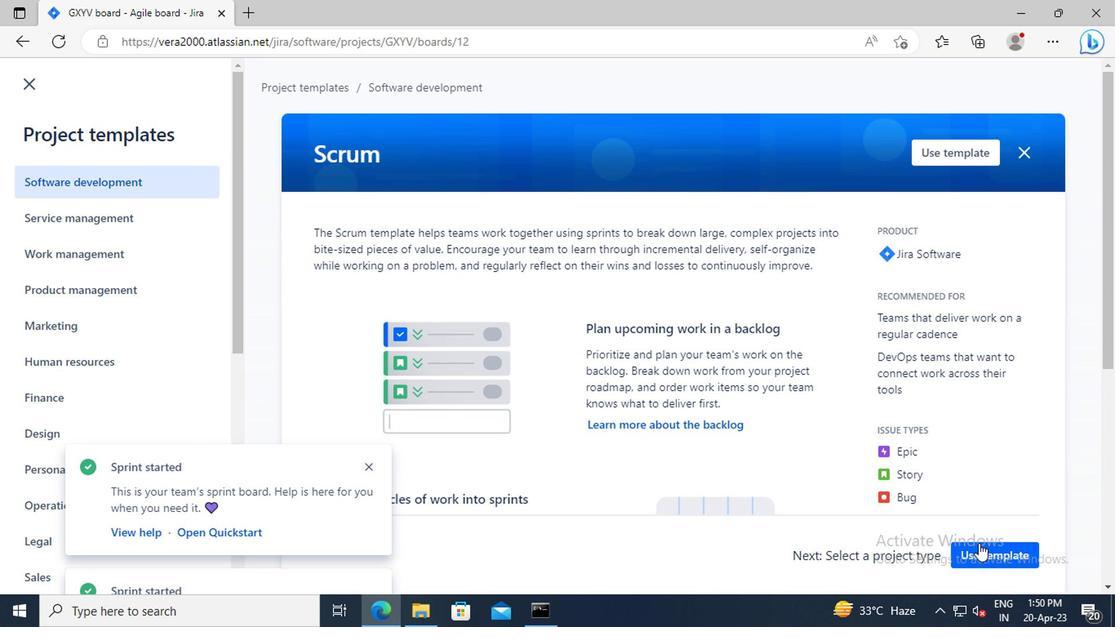 
Action: Mouse moved to (445, 545)
Screenshot: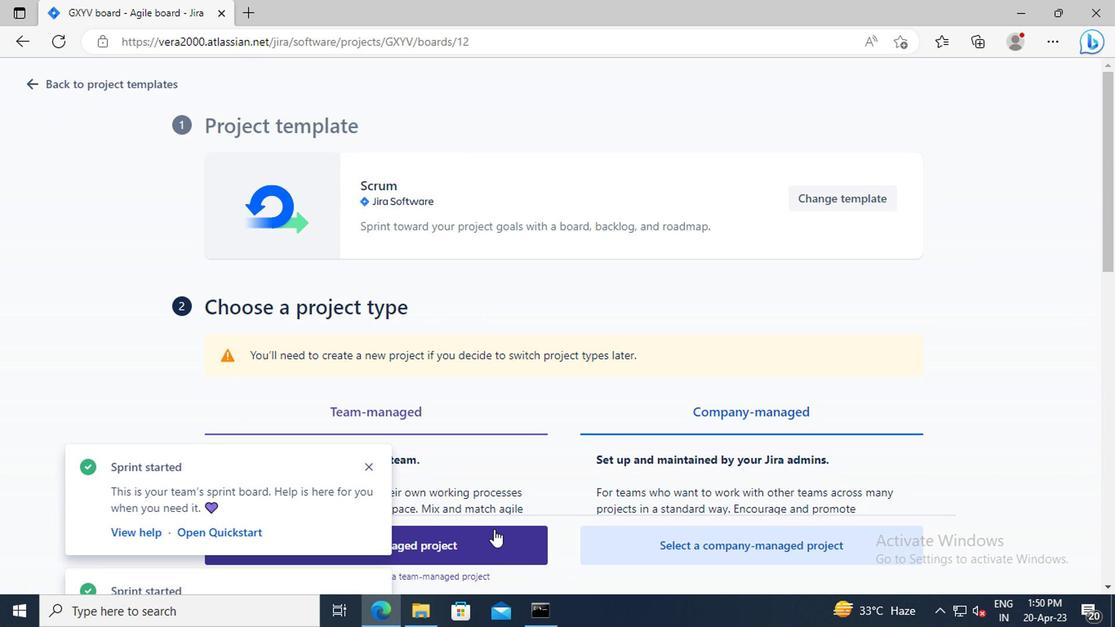 
Action: Mouse pressed left at (445, 545)
Screenshot: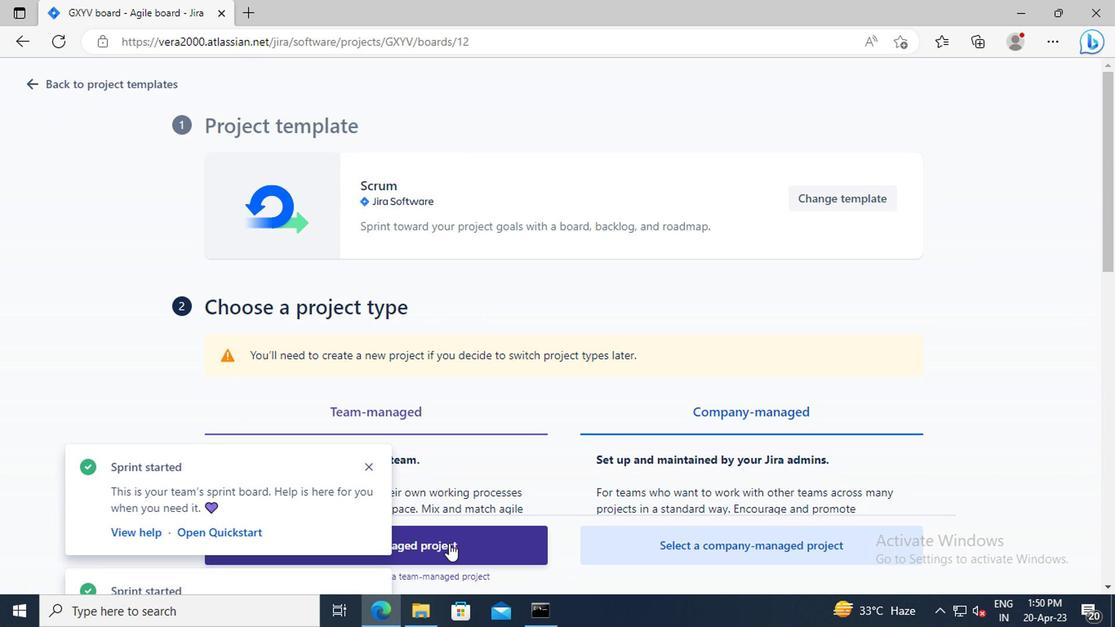 
Action: Mouse moved to (266, 249)
Screenshot: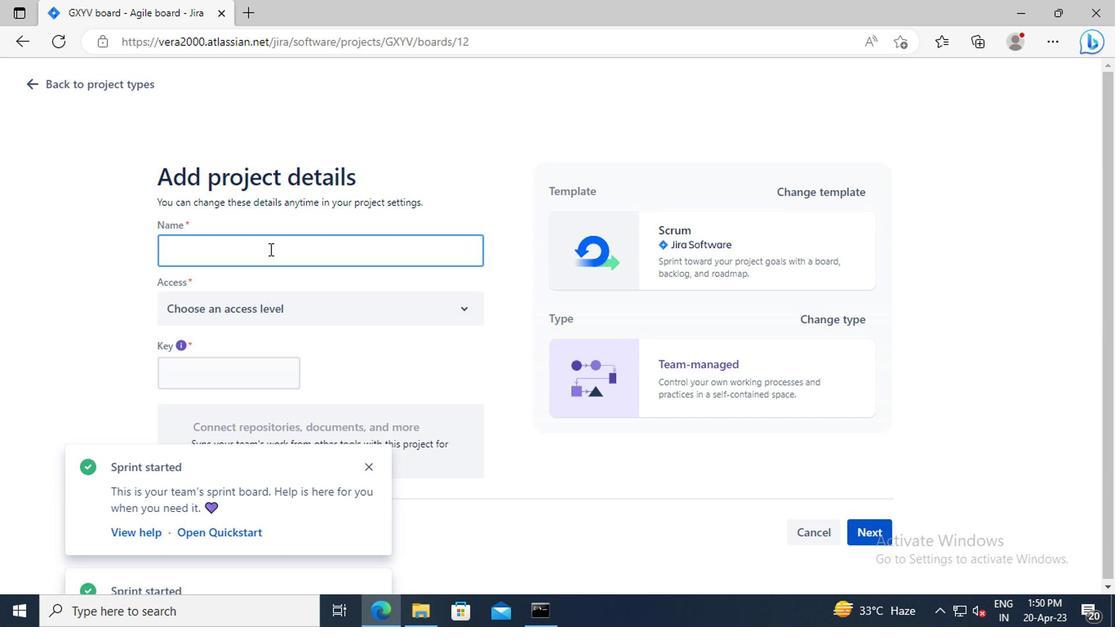 
Action: Mouse pressed left at (266, 249)
Screenshot: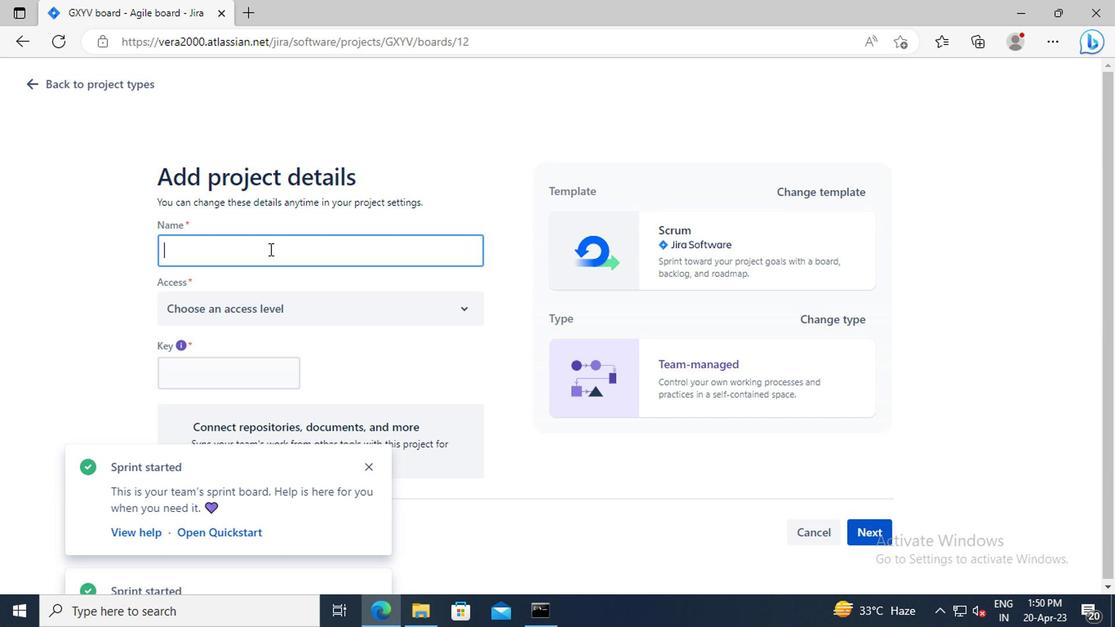 
Action: Key pressed <Key.shift>PROJECT0000000006
Screenshot: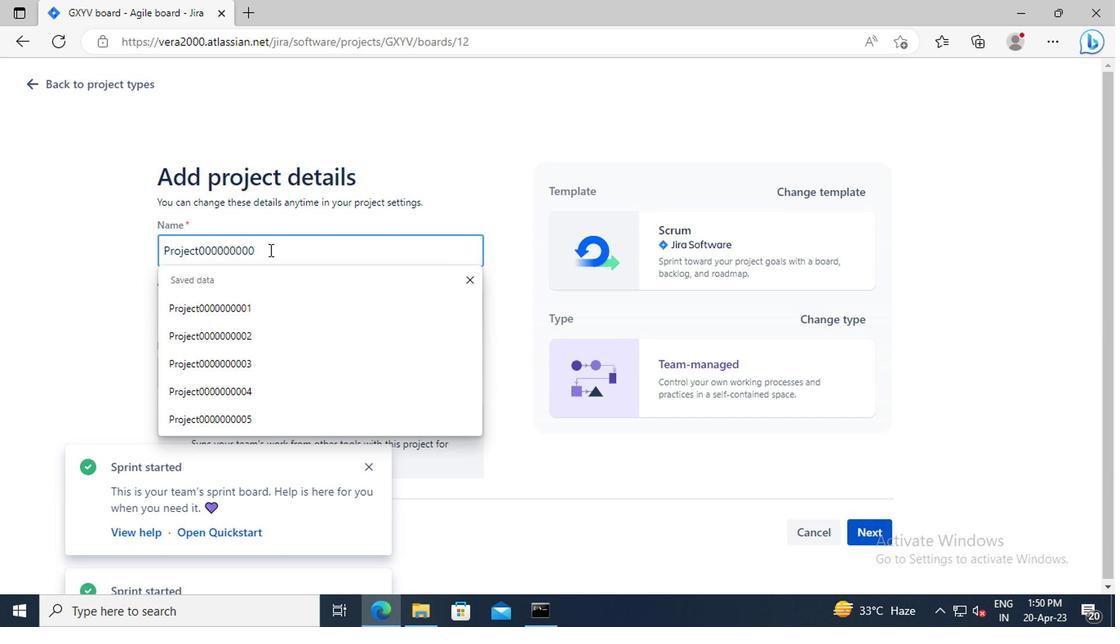 
Action: Mouse moved to (285, 305)
Screenshot: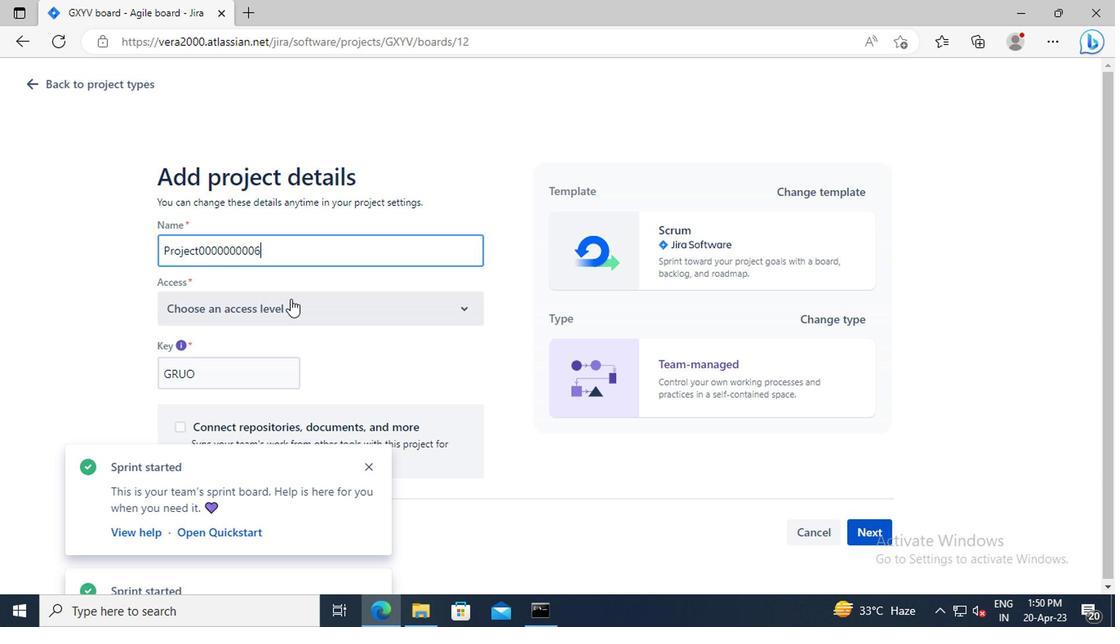 
Action: Mouse pressed left at (285, 305)
Screenshot: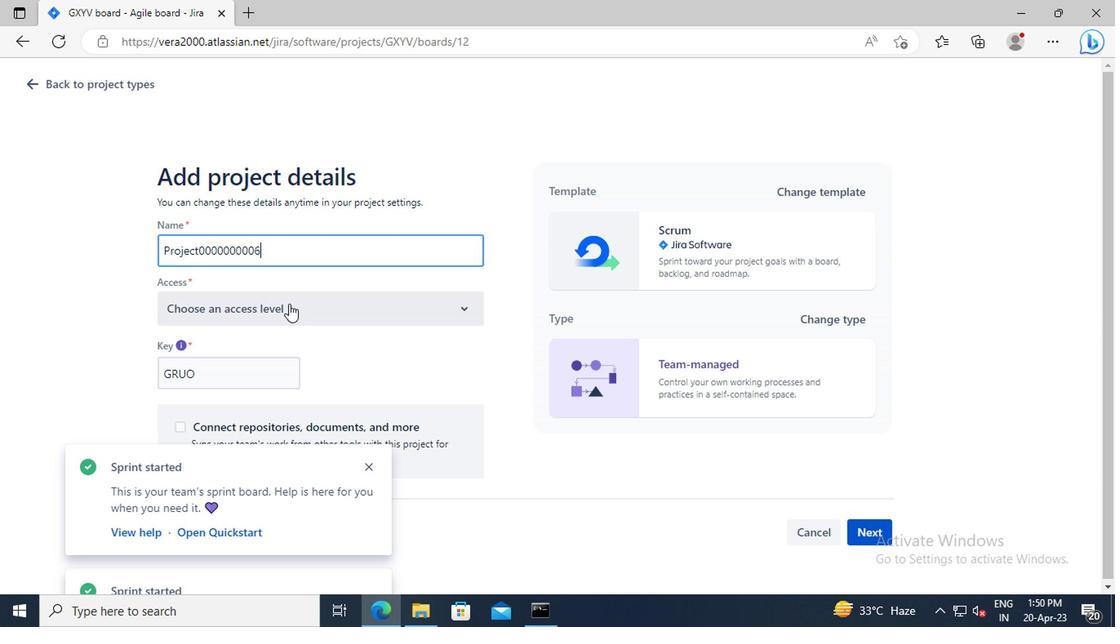 
Action: Mouse moved to (285, 367)
Screenshot: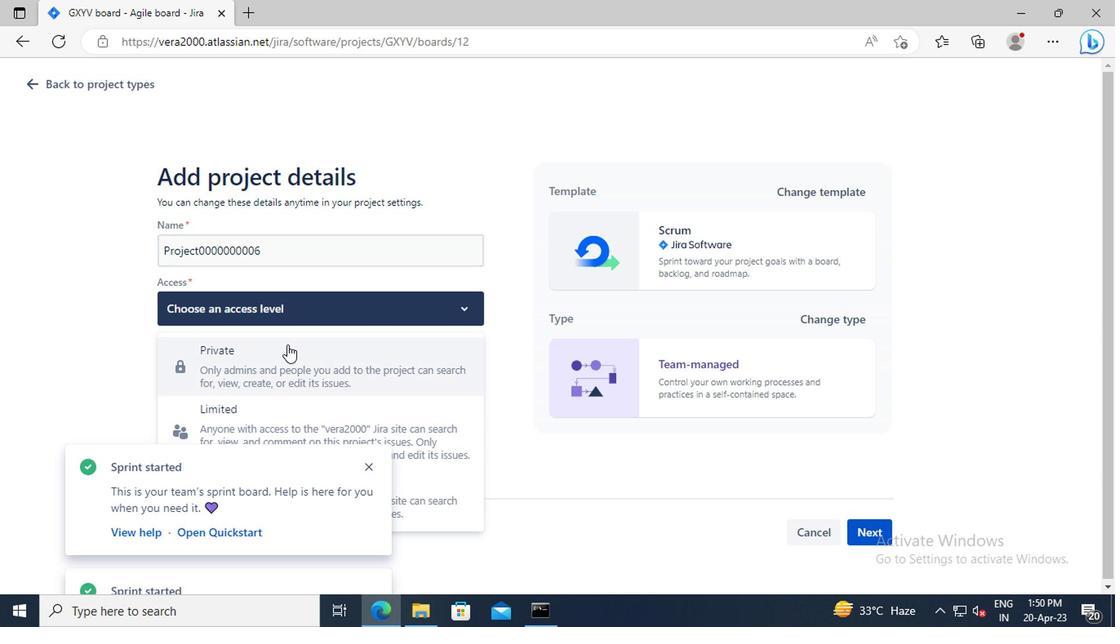 
Action: Mouse pressed left at (285, 367)
Screenshot: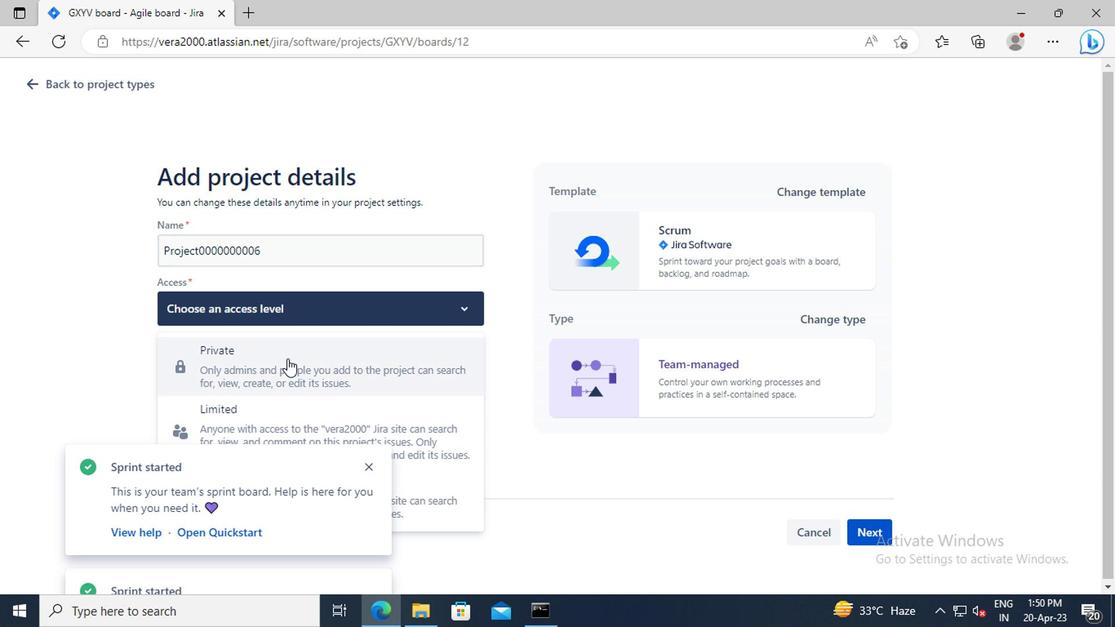 
Action: Mouse moved to (865, 532)
Screenshot: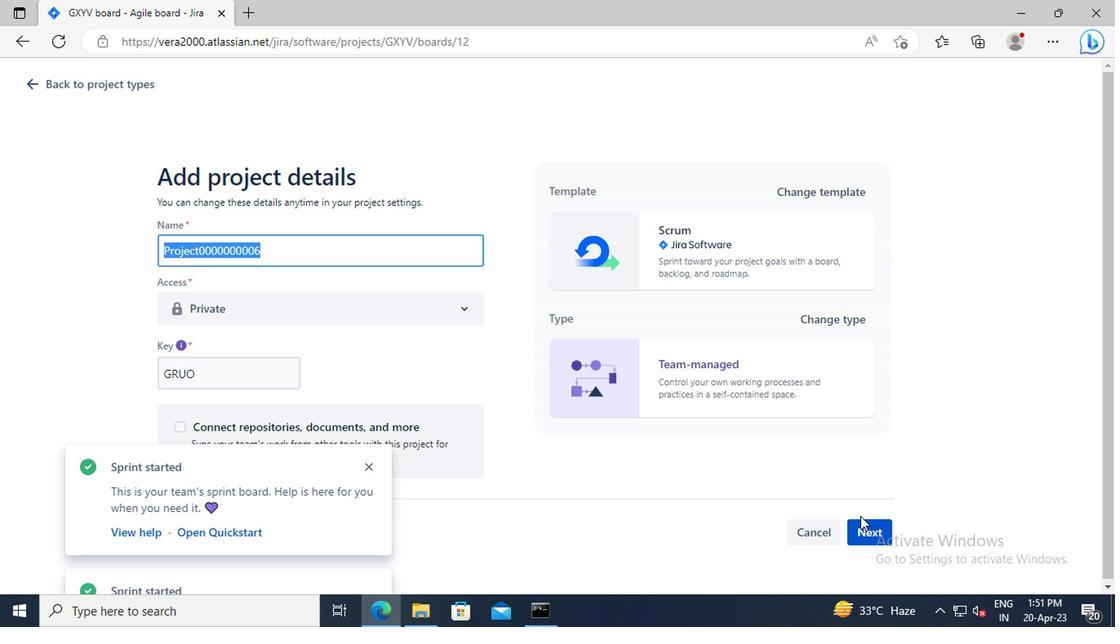 
Action: Mouse pressed left at (865, 532)
Screenshot: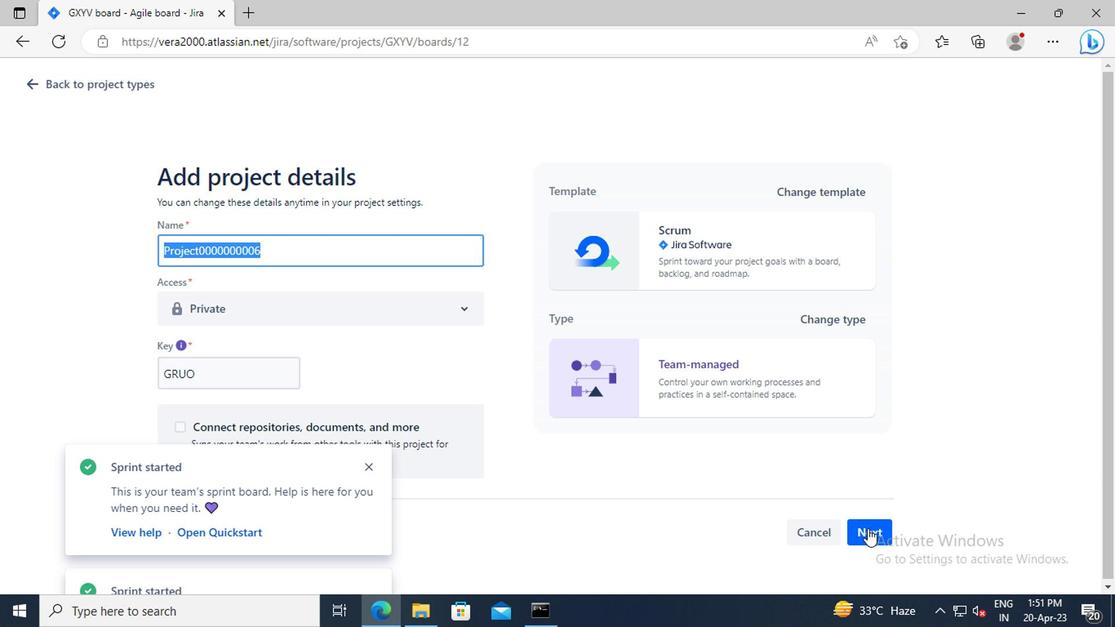 
Action: Mouse moved to (748, 430)
Screenshot: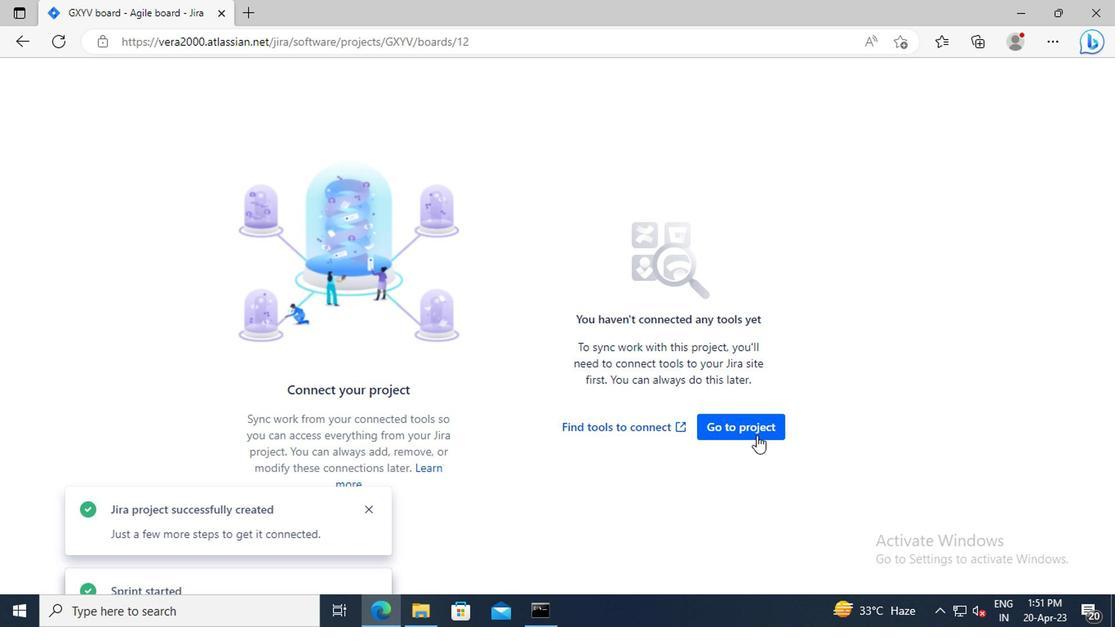 
Action: Mouse pressed left at (748, 430)
Screenshot: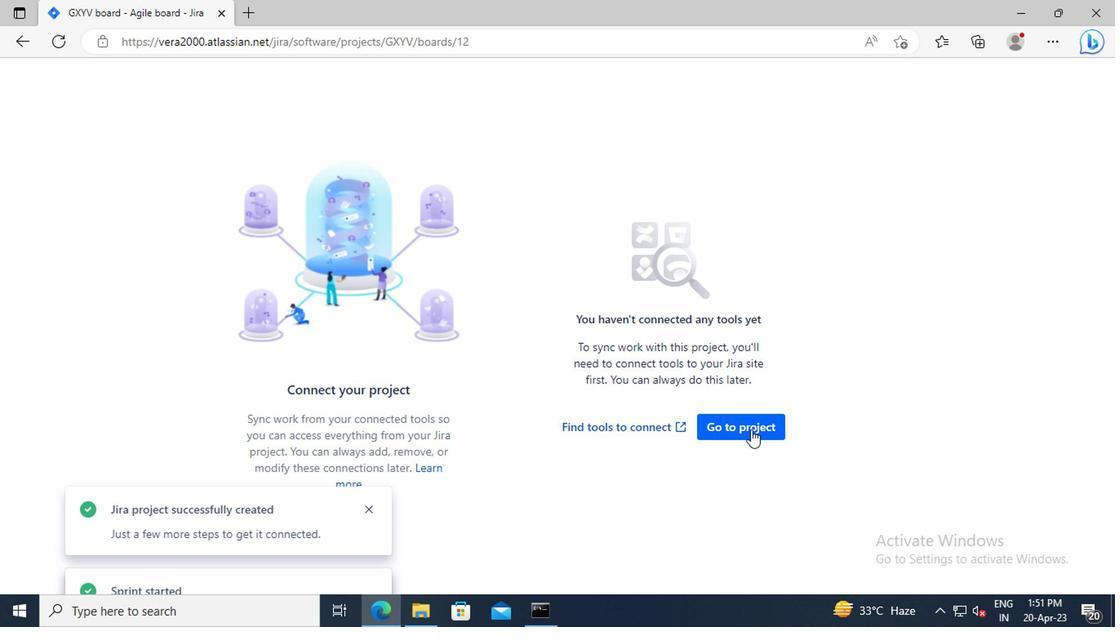 
Action: Mouse moved to (290, 81)
Screenshot: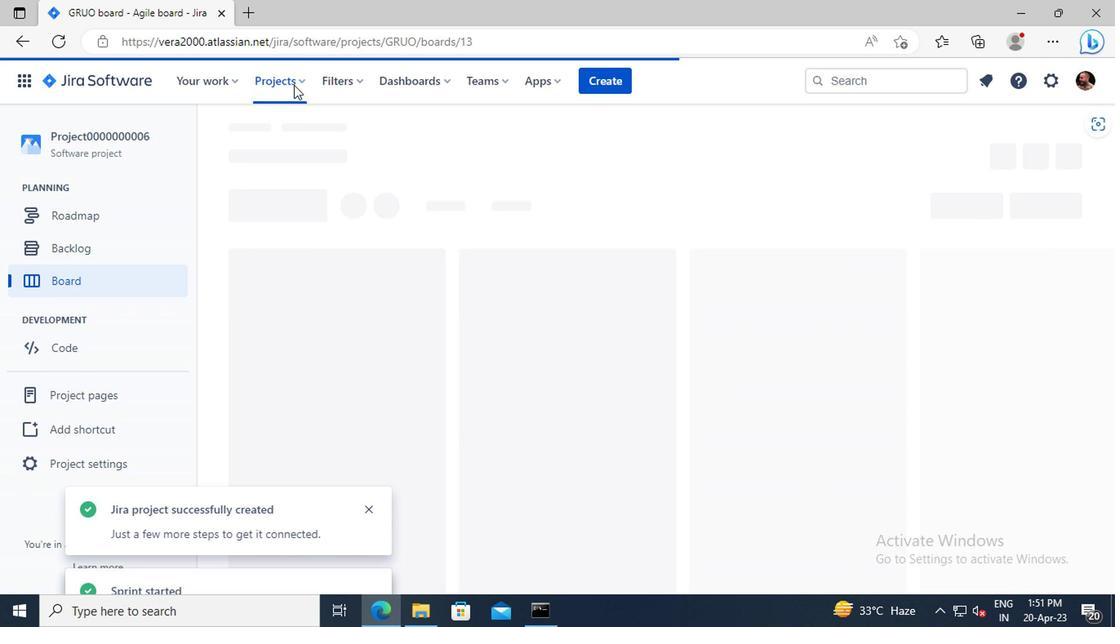 
Action: Mouse pressed left at (290, 81)
Screenshot: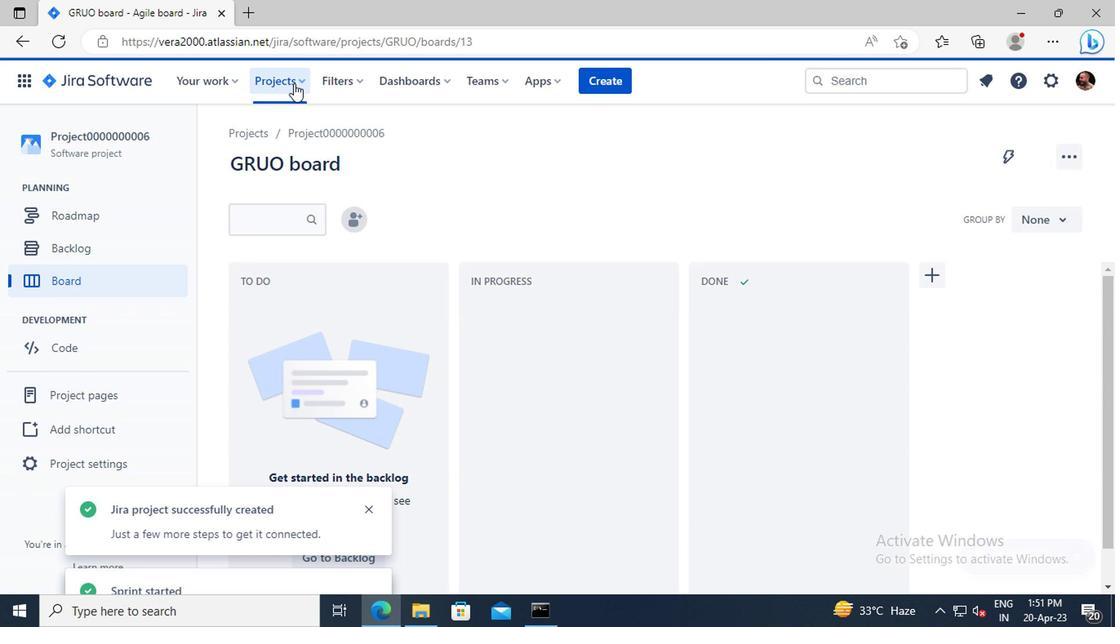 
Action: Mouse moved to (345, 193)
Screenshot: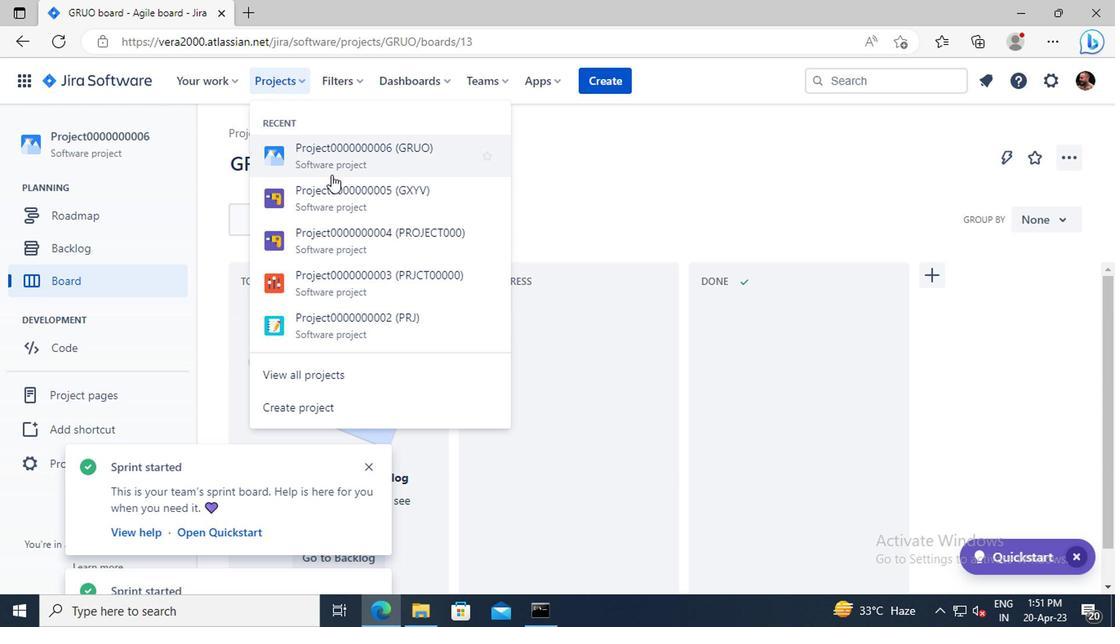 
Action: Mouse pressed left at (345, 193)
Screenshot: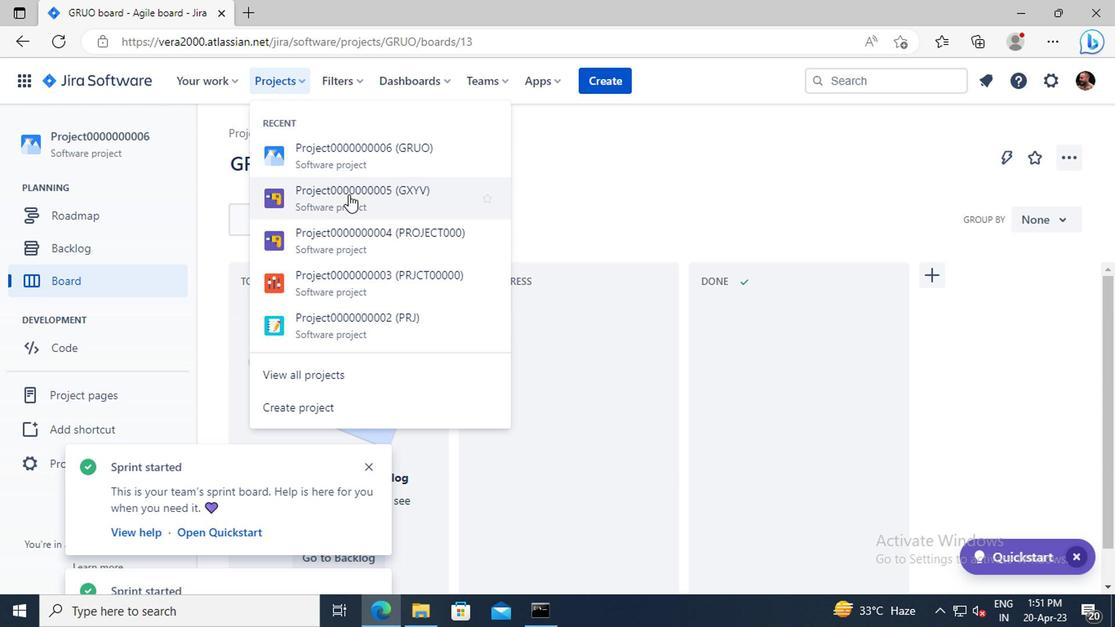 
Action: Mouse moved to (379, 216)
Screenshot: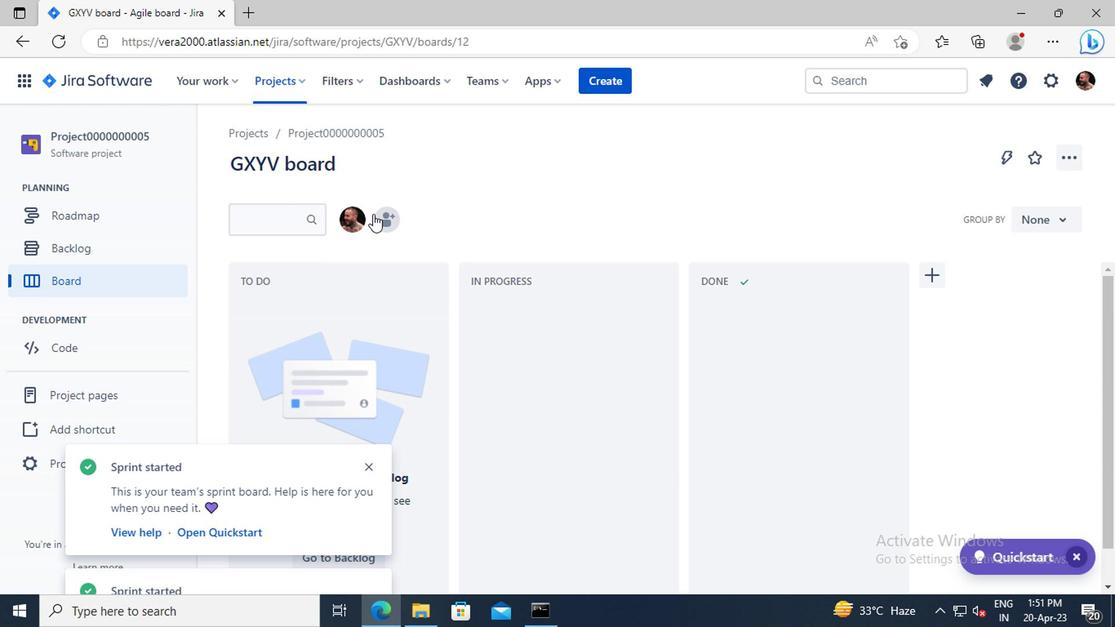 
Action: Mouse pressed left at (379, 216)
Screenshot: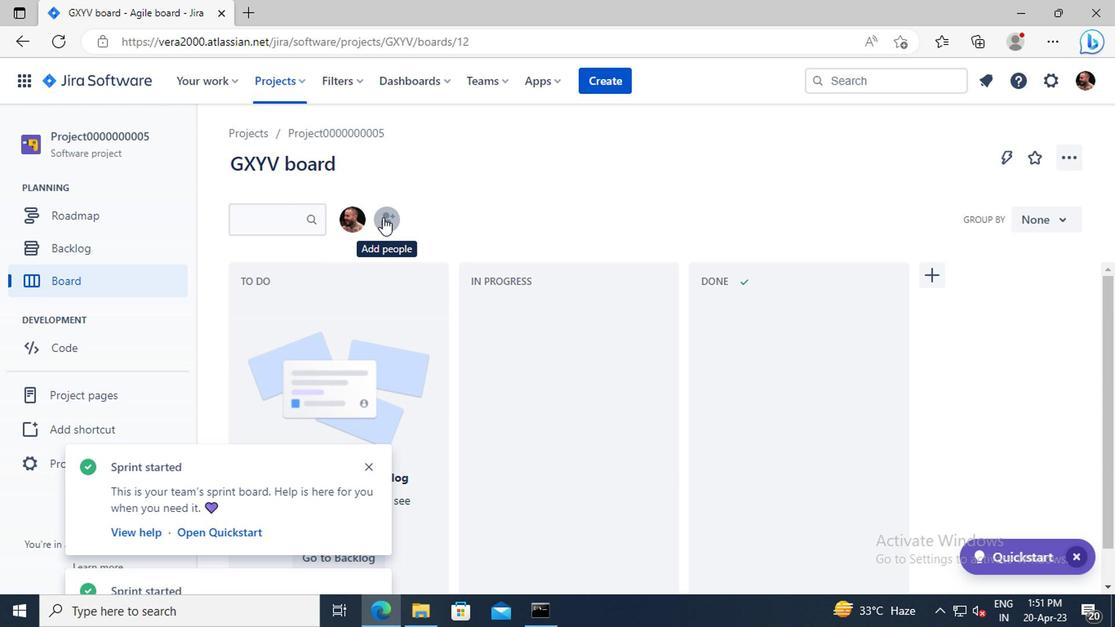 
Action: Mouse moved to (466, 181)
Screenshot: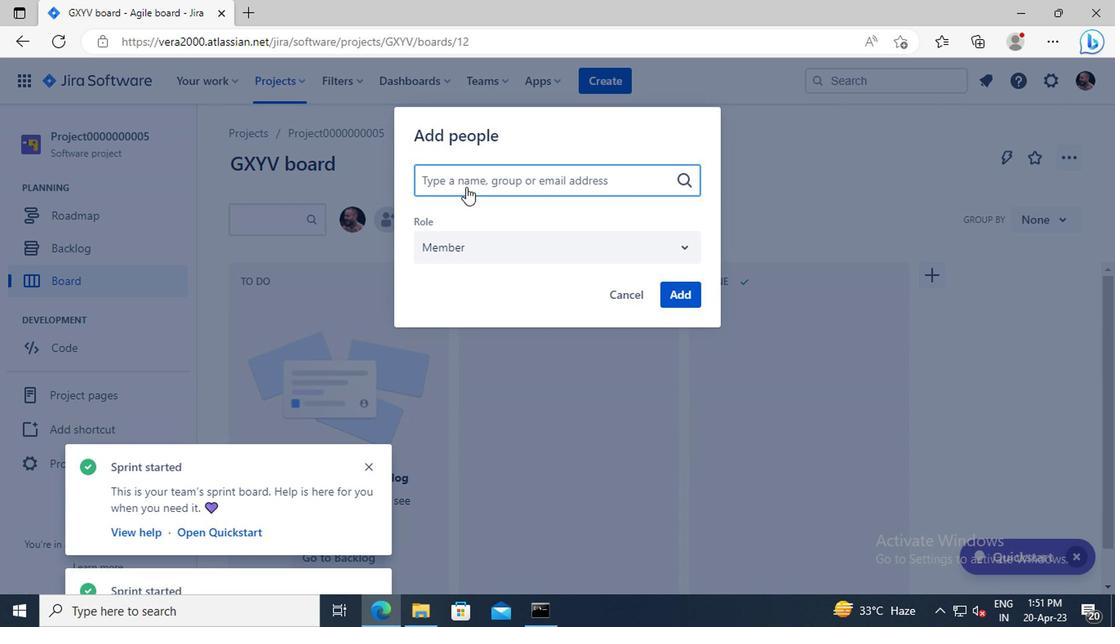 
Action: Mouse pressed left at (466, 181)
Screenshot: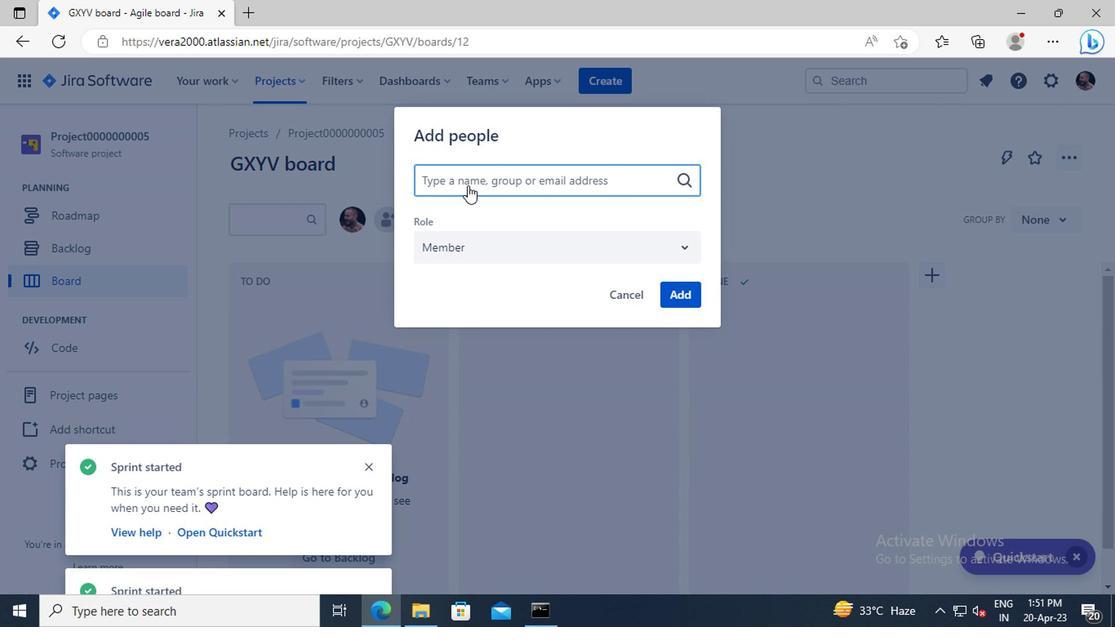 
Action: Key pressed PRATEEK.KU2001<Key.shift>@GMAIL.COM<Key.enter>
Screenshot: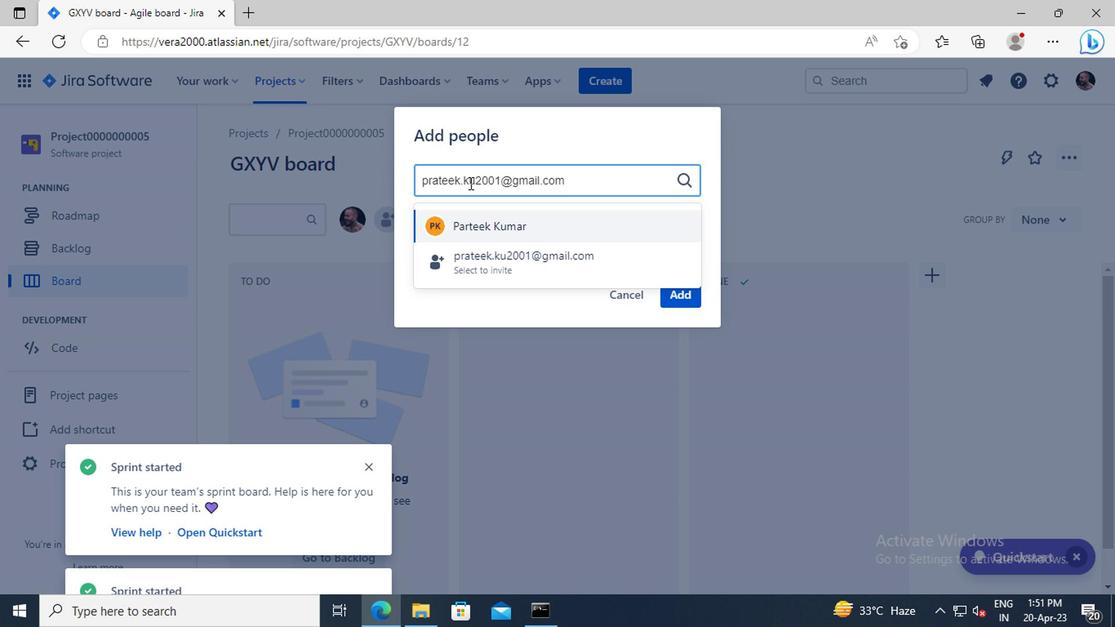 
Action: Mouse moved to (673, 291)
Screenshot: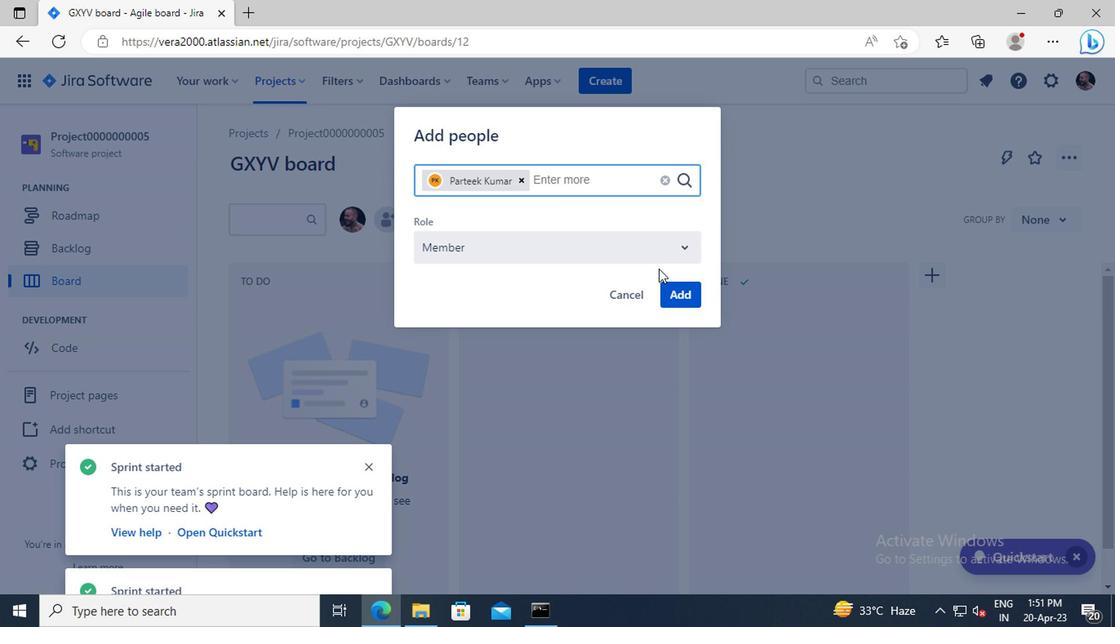 
Action: Mouse pressed left at (673, 291)
Screenshot: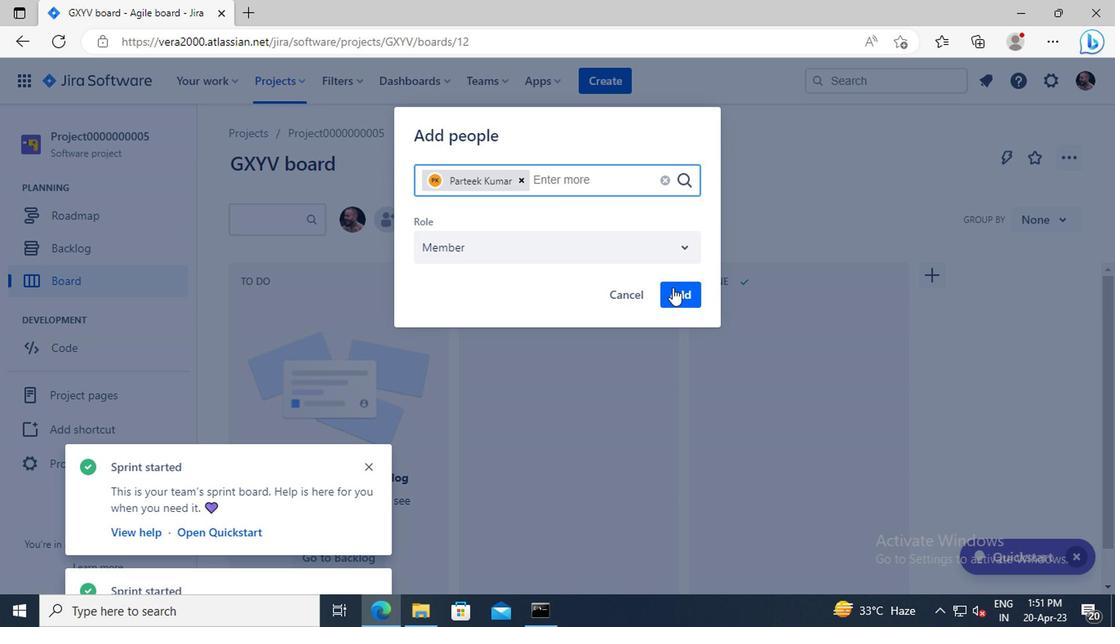 
